 Task: Create a due date automation trigger when advanced on, on the monday after a card is due add basic assigned only to member @aryan at 11:00 AM.
Action: Mouse moved to (1206, 94)
Screenshot: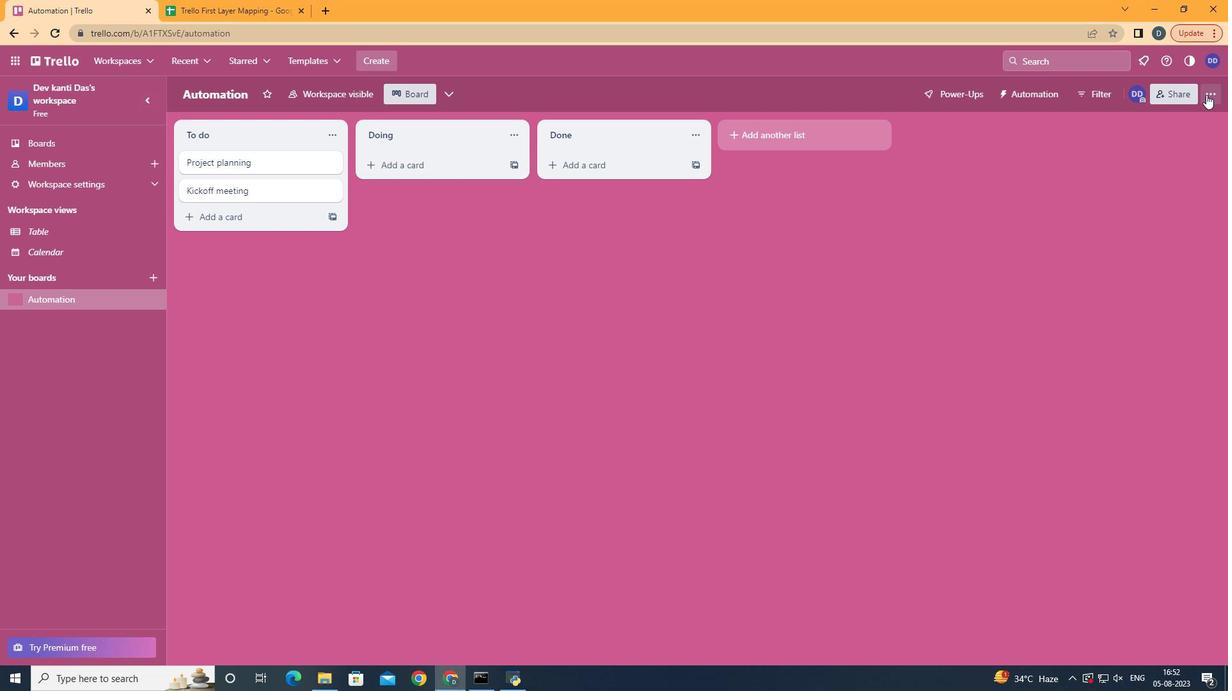 
Action: Mouse pressed left at (1206, 94)
Screenshot: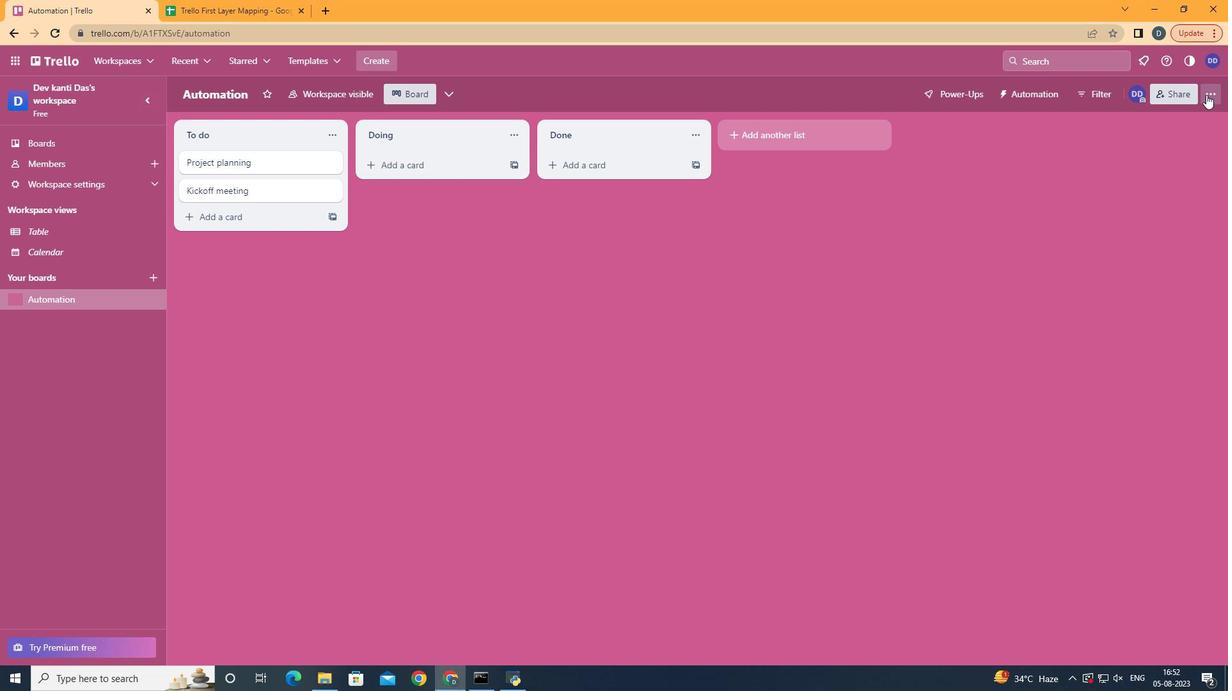
Action: Mouse moved to (1096, 278)
Screenshot: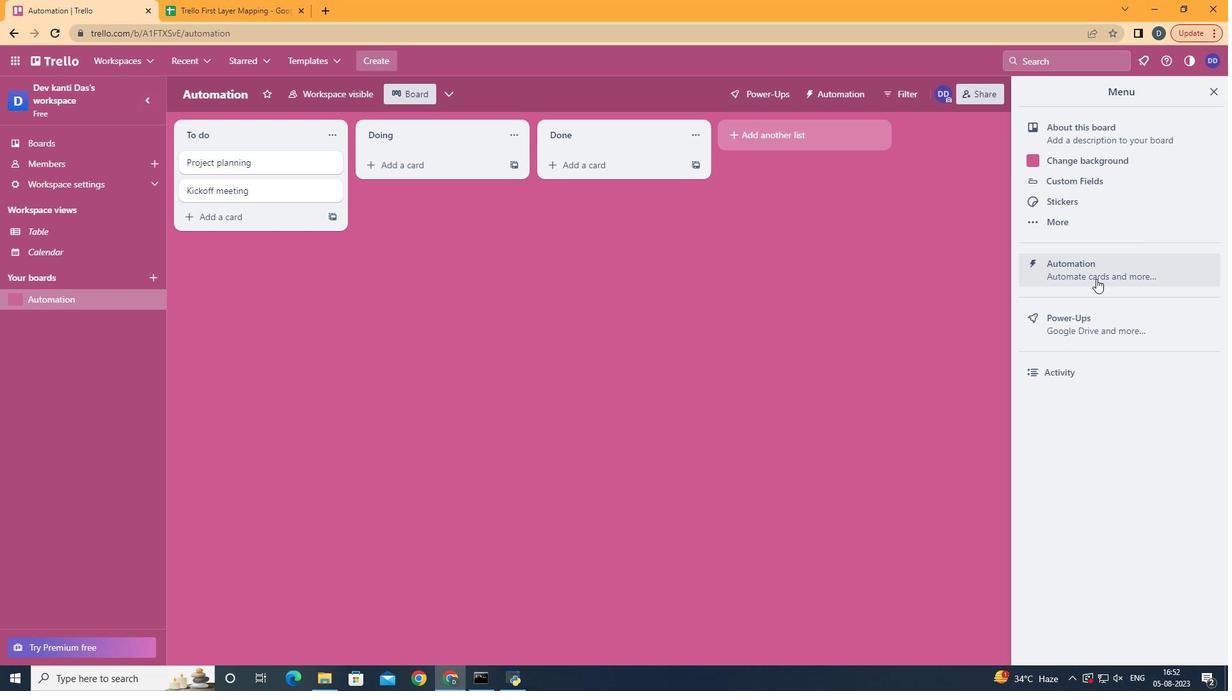 
Action: Mouse pressed left at (1096, 278)
Screenshot: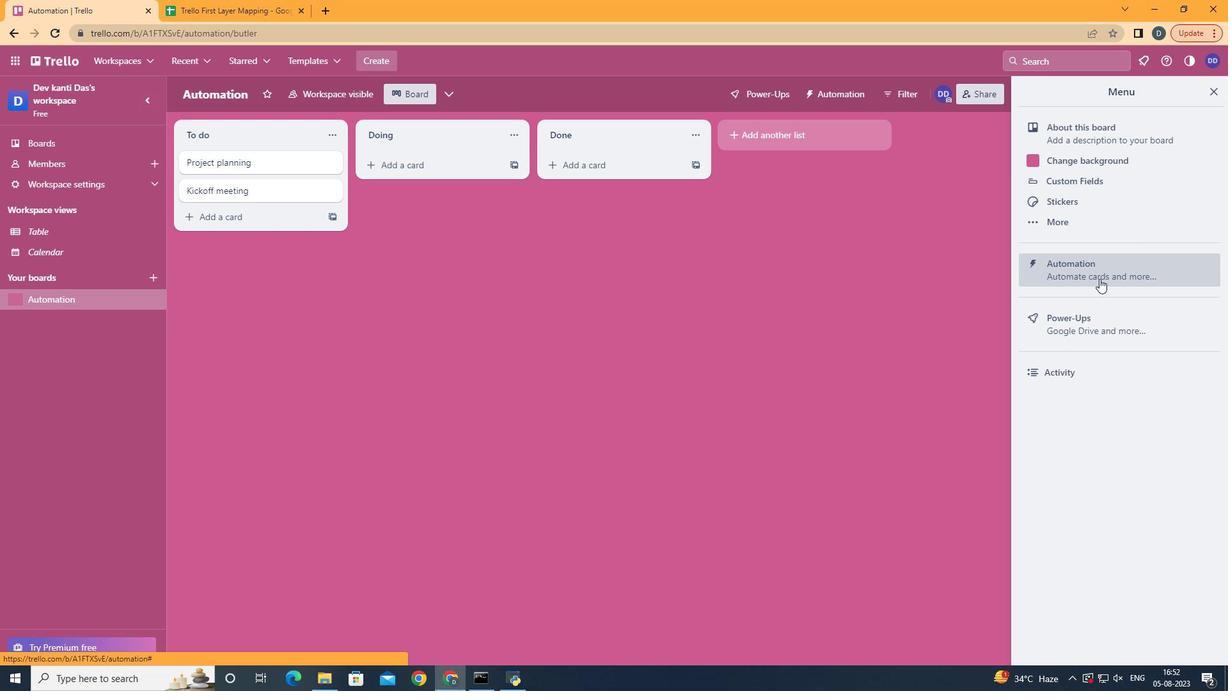 
Action: Mouse moved to (246, 248)
Screenshot: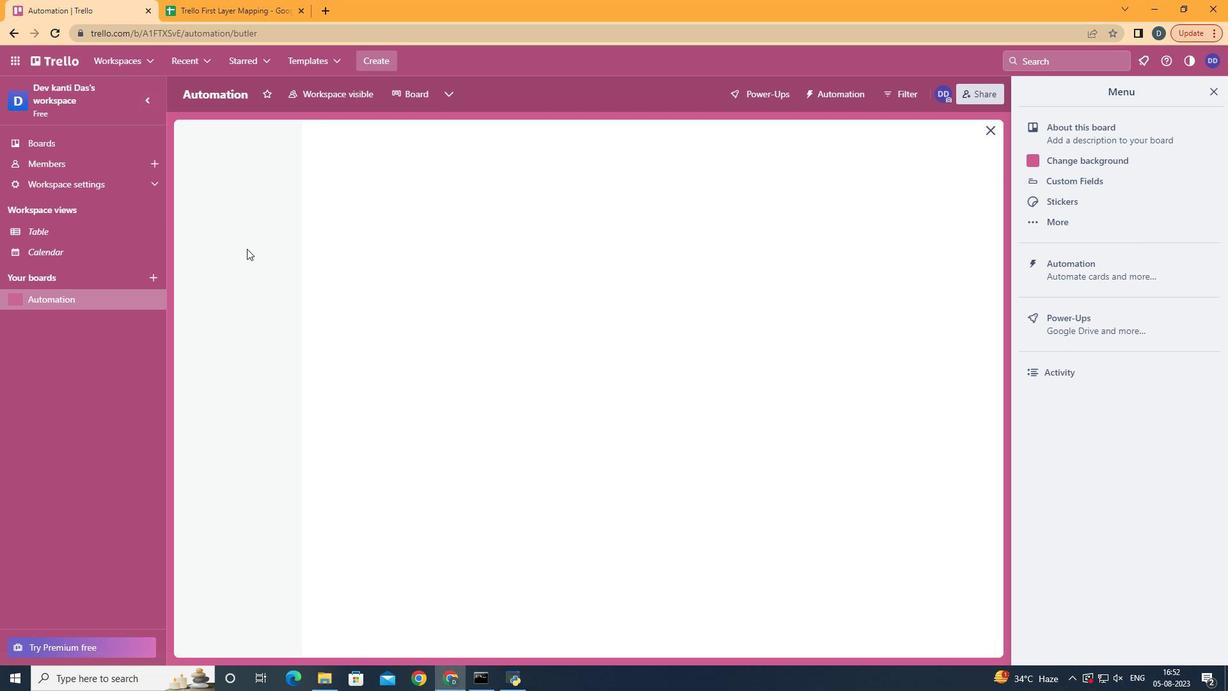 
Action: Mouse pressed left at (246, 248)
Screenshot: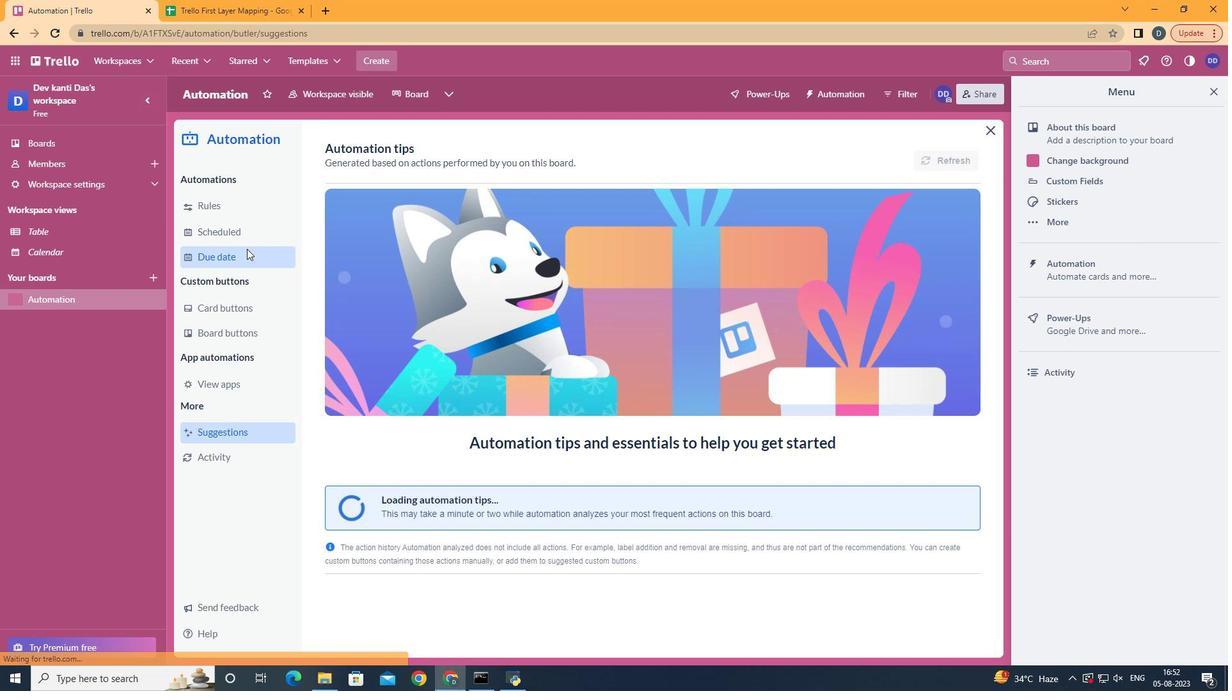 
Action: Mouse moved to (900, 154)
Screenshot: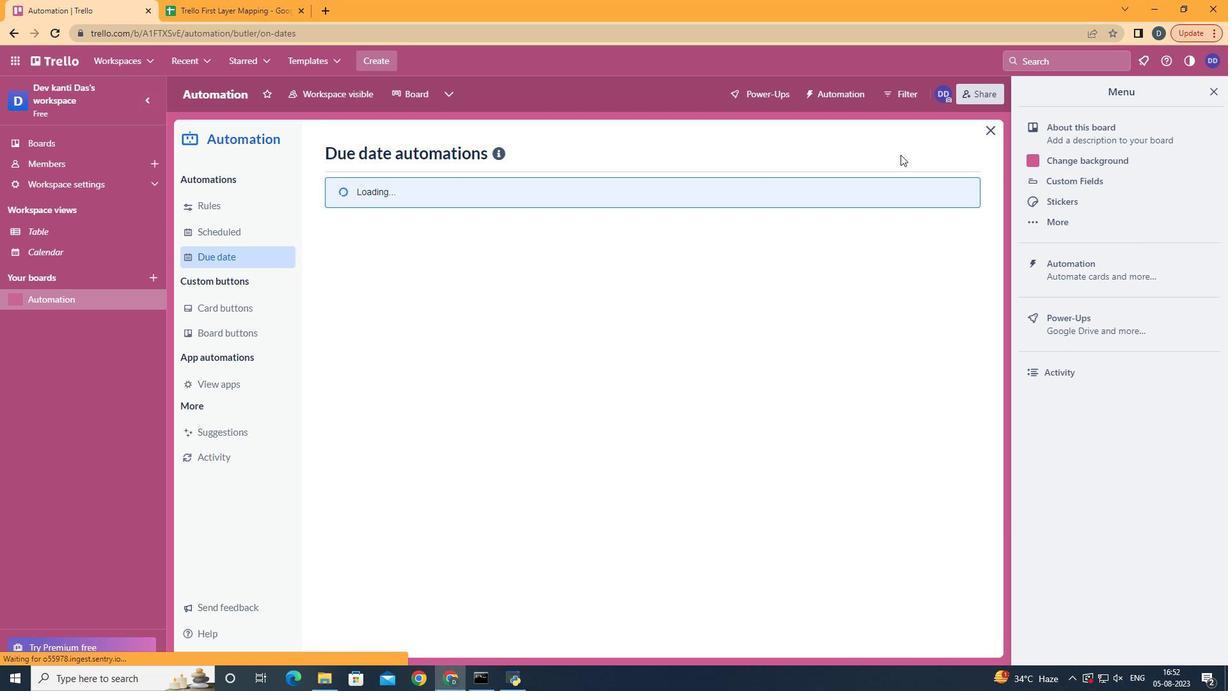 
Action: Mouse pressed left at (900, 154)
Screenshot: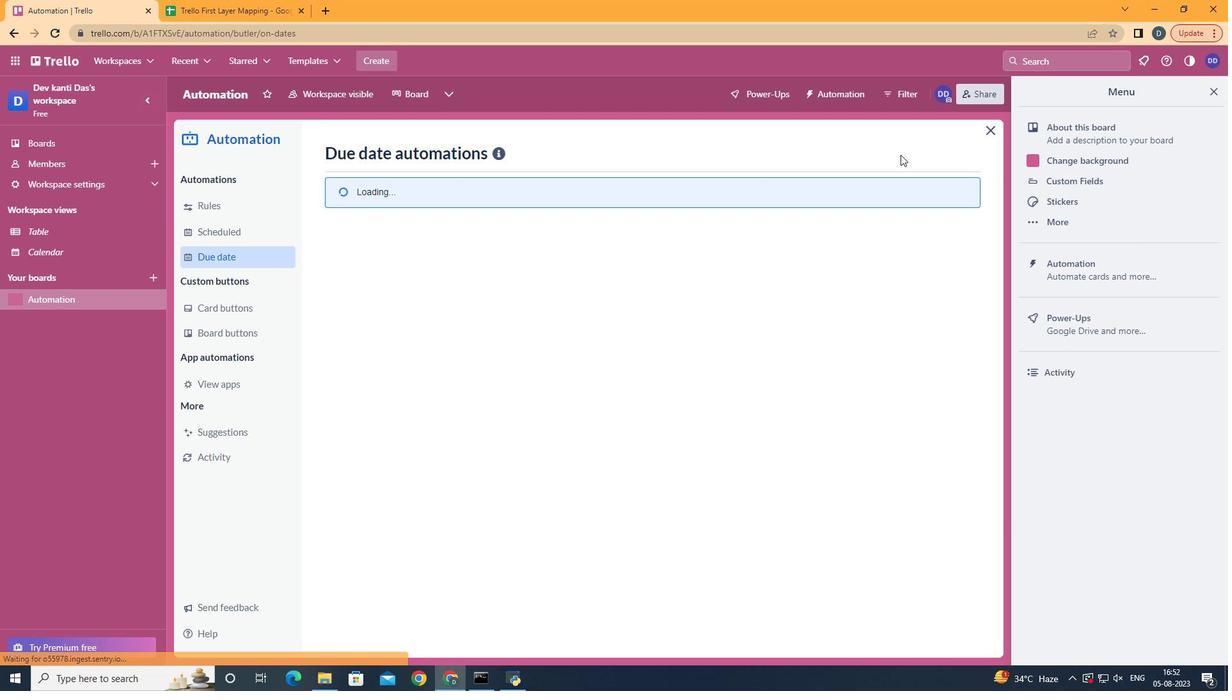 
Action: Mouse pressed left at (900, 154)
Screenshot: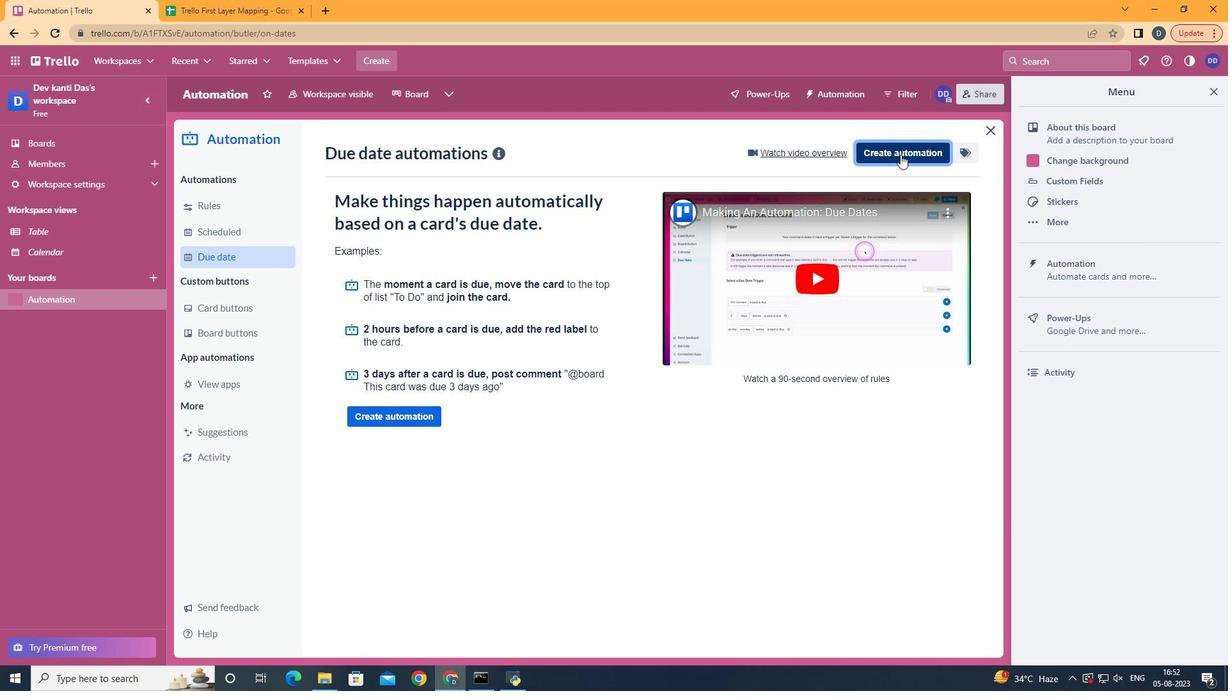 
Action: Mouse moved to (642, 275)
Screenshot: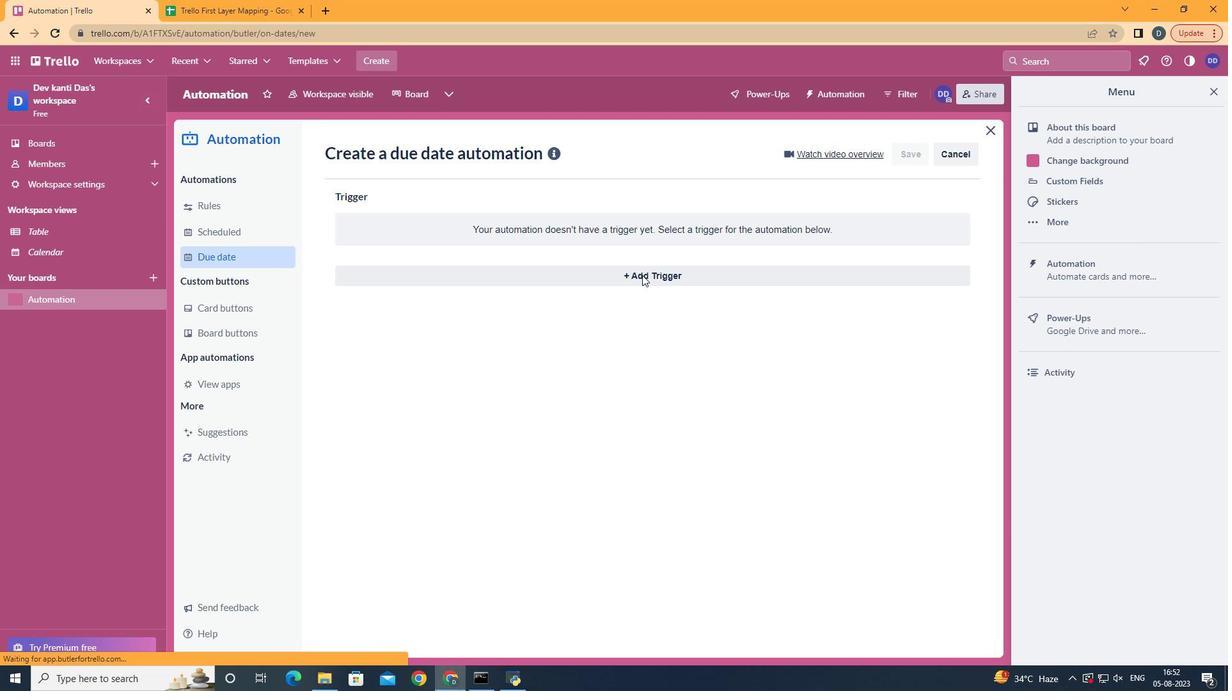 
Action: Mouse pressed left at (642, 275)
Screenshot: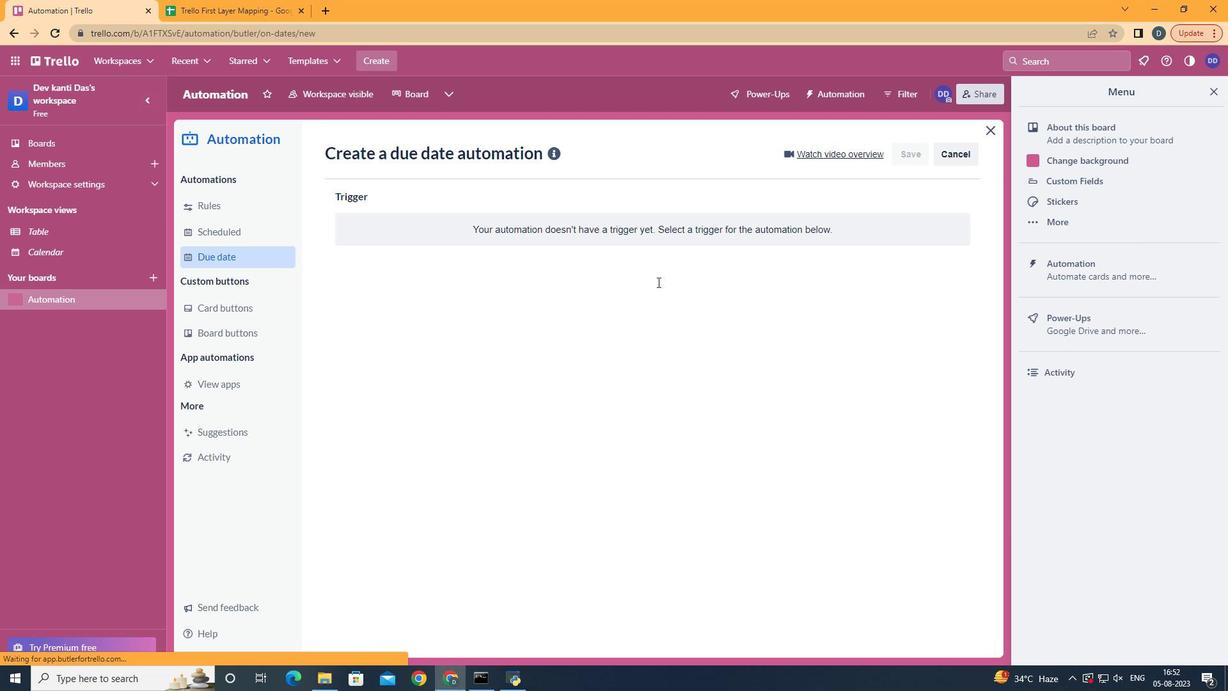
Action: Mouse moved to (460, 563)
Screenshot: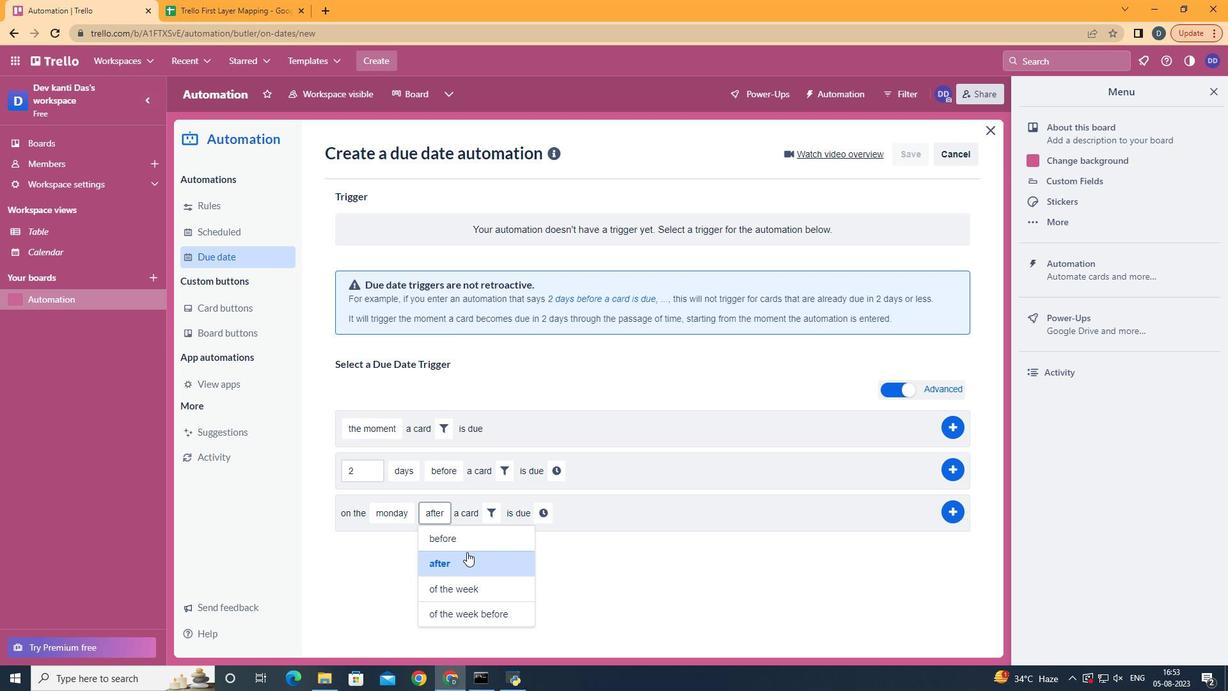 
Action: Mouse pressed left at (460, 563)
Screenshot: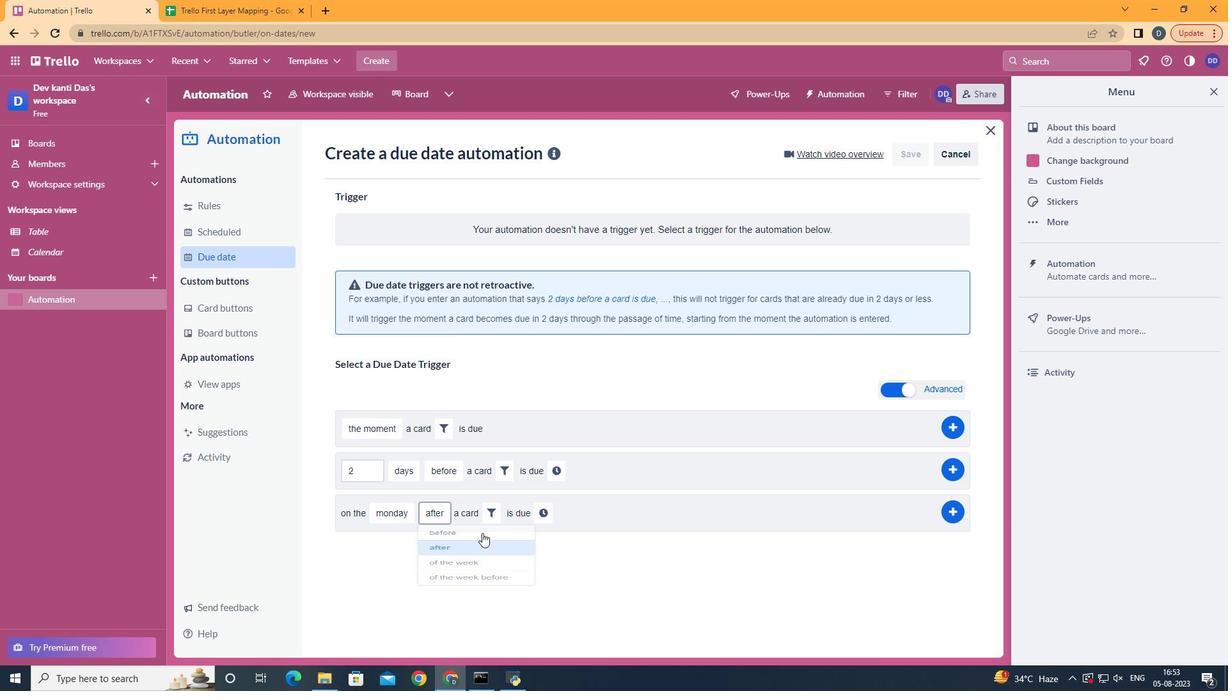 
Action: Mouse moved to (492, 512)
Screenshot: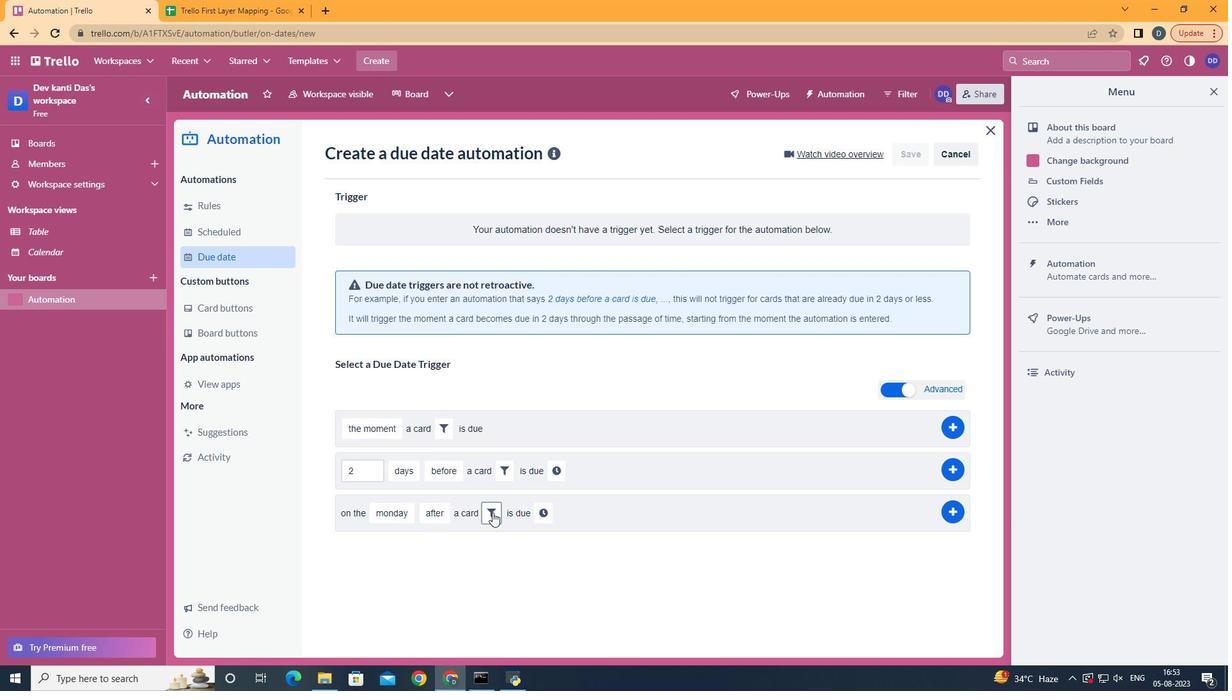 
Action: Mouse pressed left at (492, 512)
Screenshot: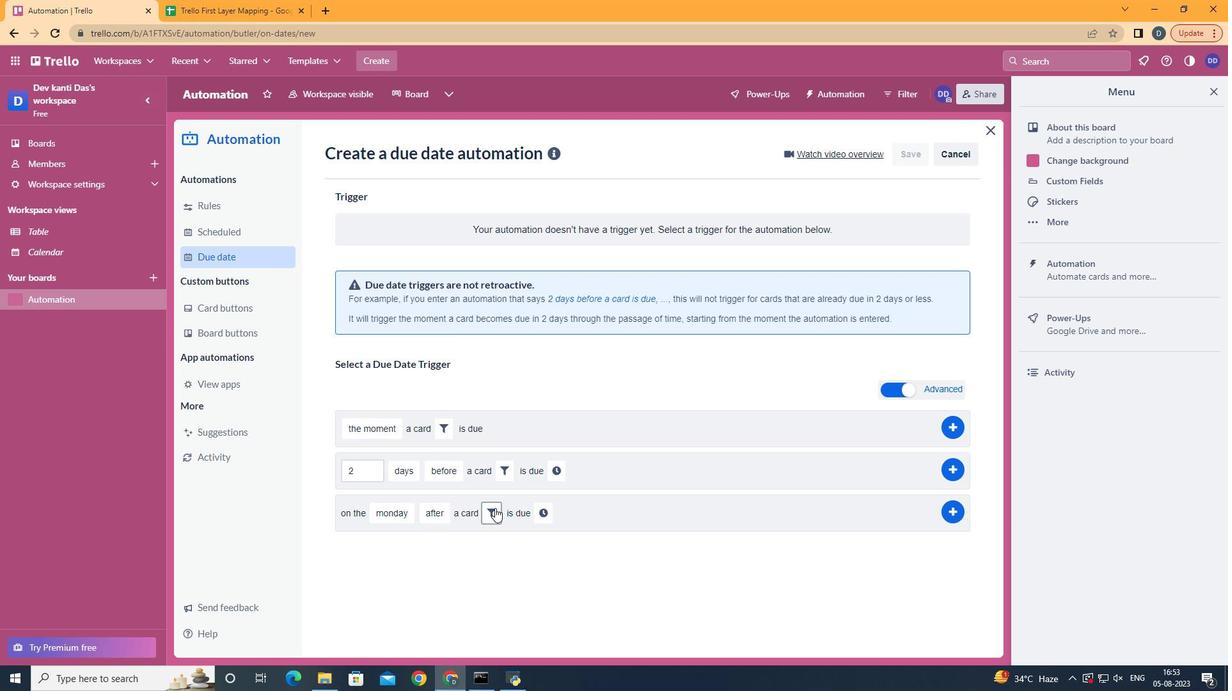 
Action: Mouse moved to (556, 560)
Screenshot: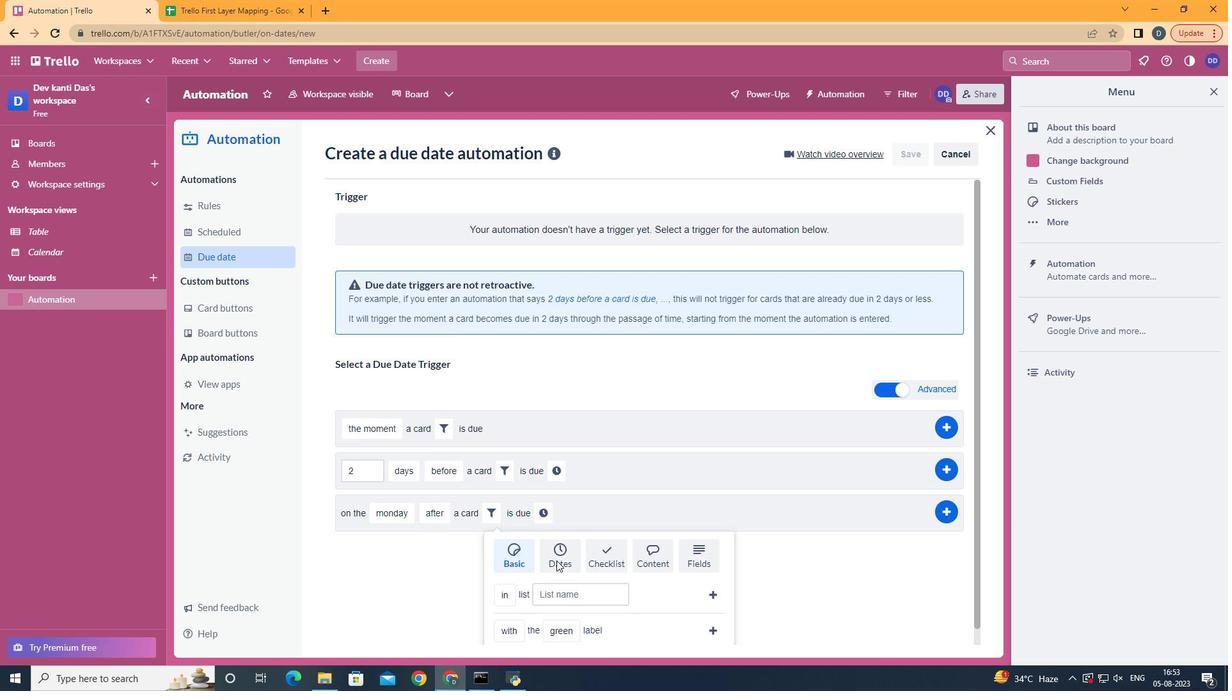 
Action: Mouse scrolled (556, 559) with delta (0, 0)
Screenshot: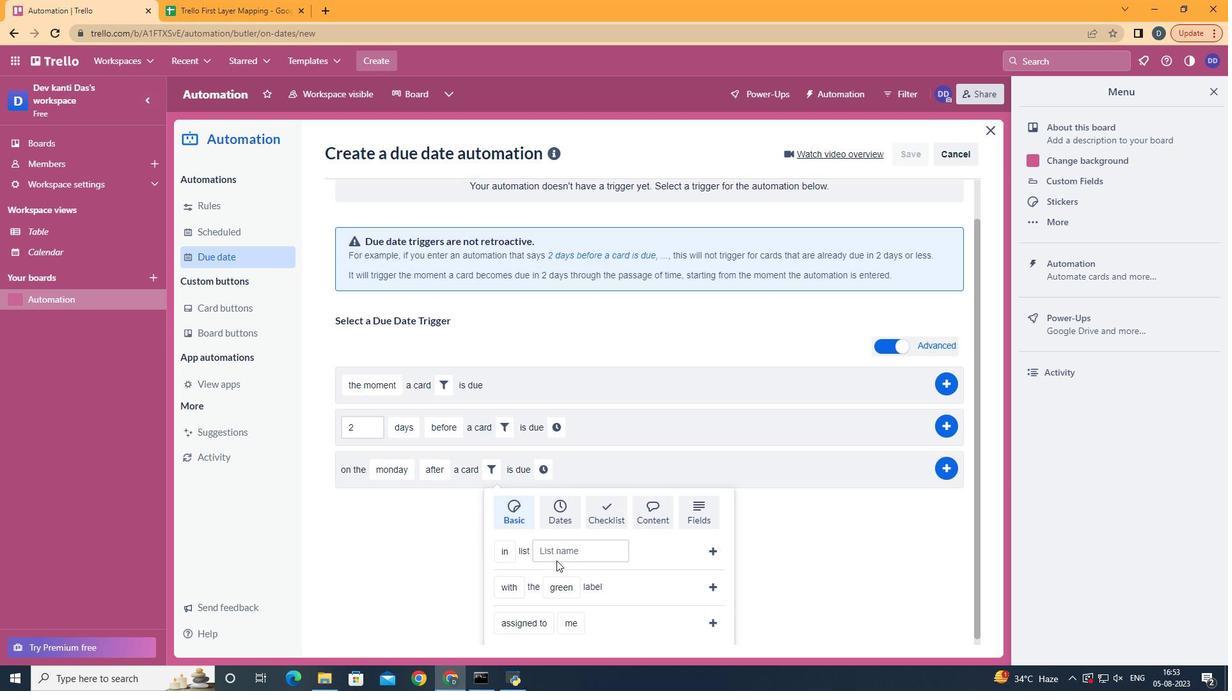 
Action: Mouse scrolled (556, 559) with delta (0, 0)
Screenshot: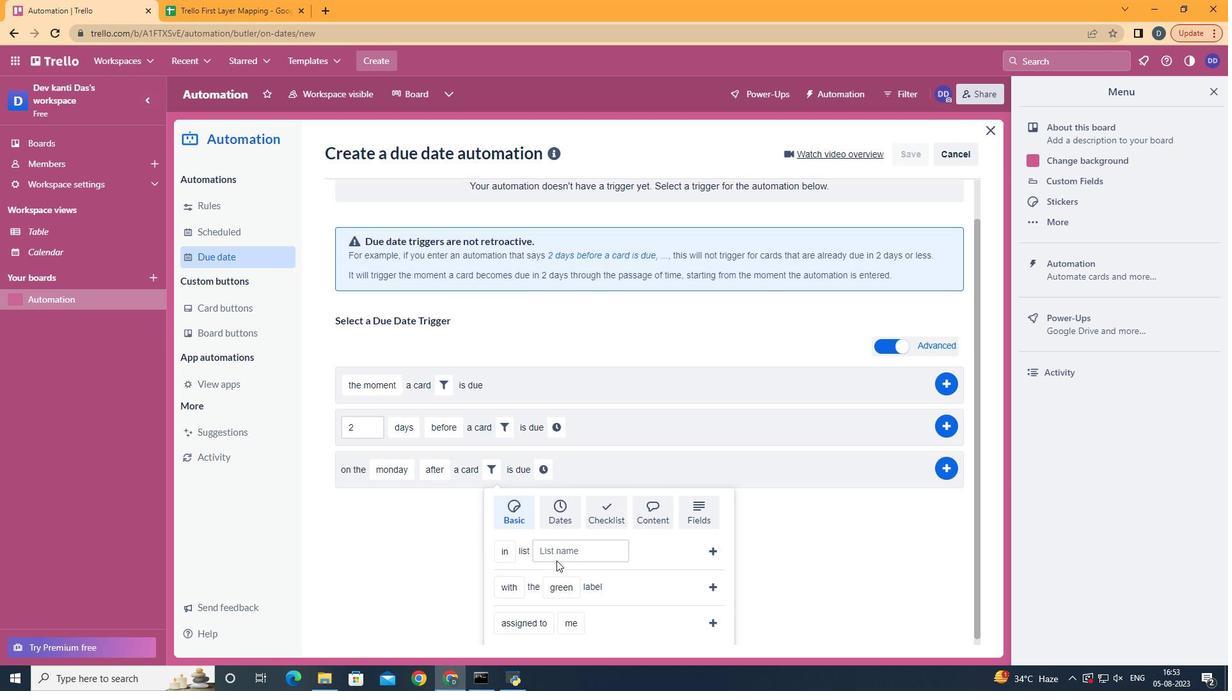 
Action: Mouse scrolled (556, 559) with delta (0, 0)
Screenshot: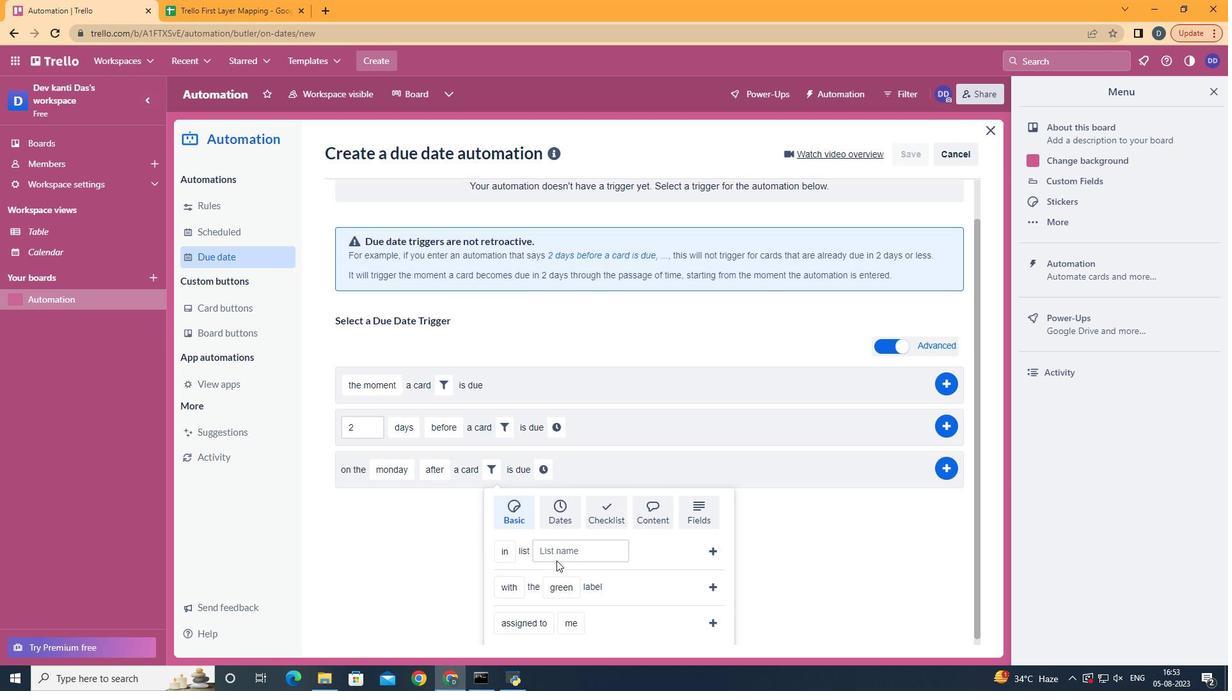 
Action: Mouse scrolled (556, 559) with delta (0, 0)
Screenshot: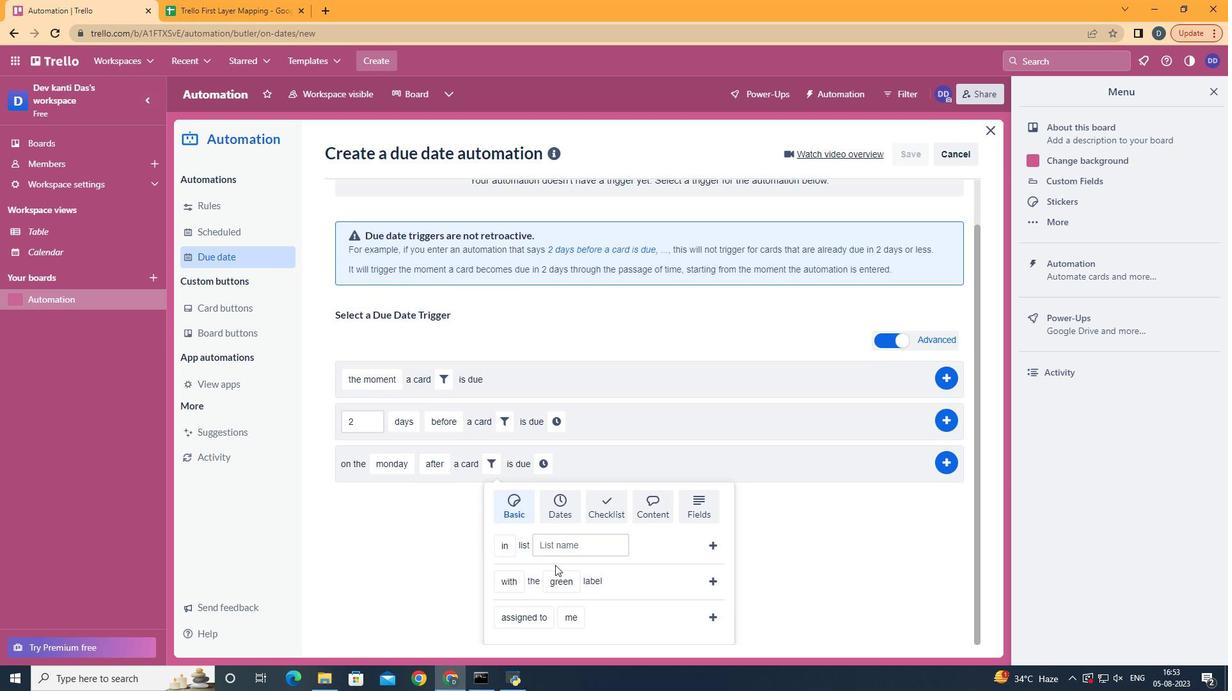 
Action: Mouse moved to (551, 568)
Screenshot: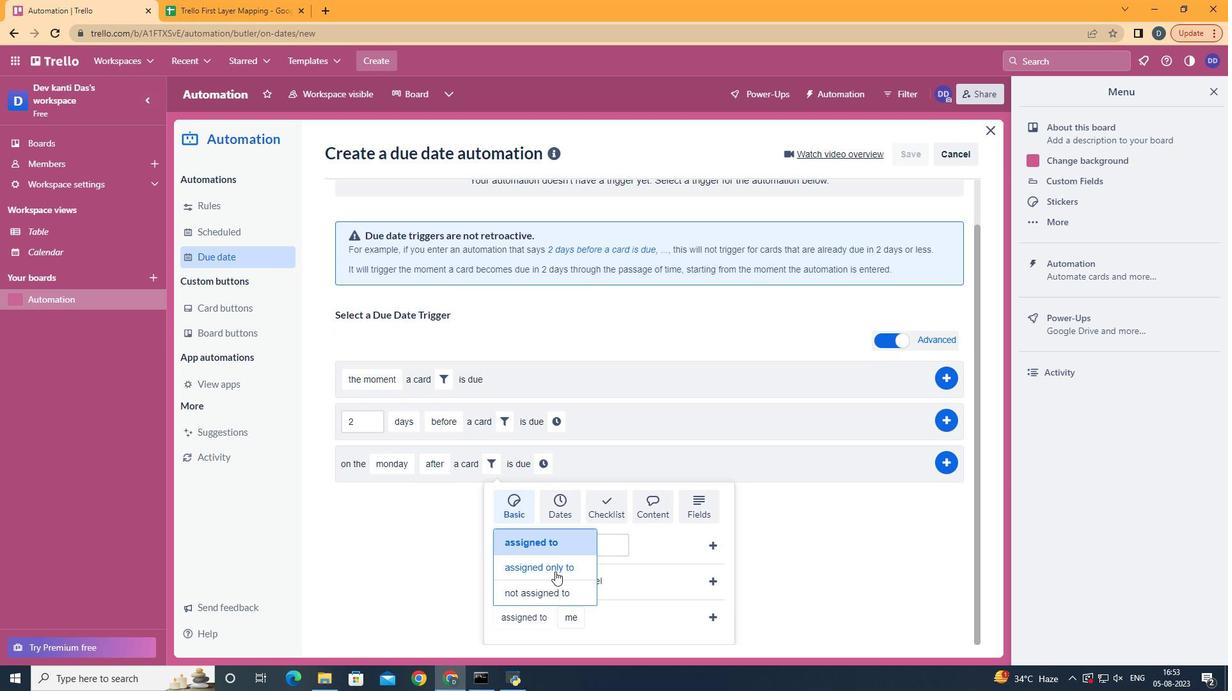 
Action: Mouse pressed left at (551, 568)
Screenshot: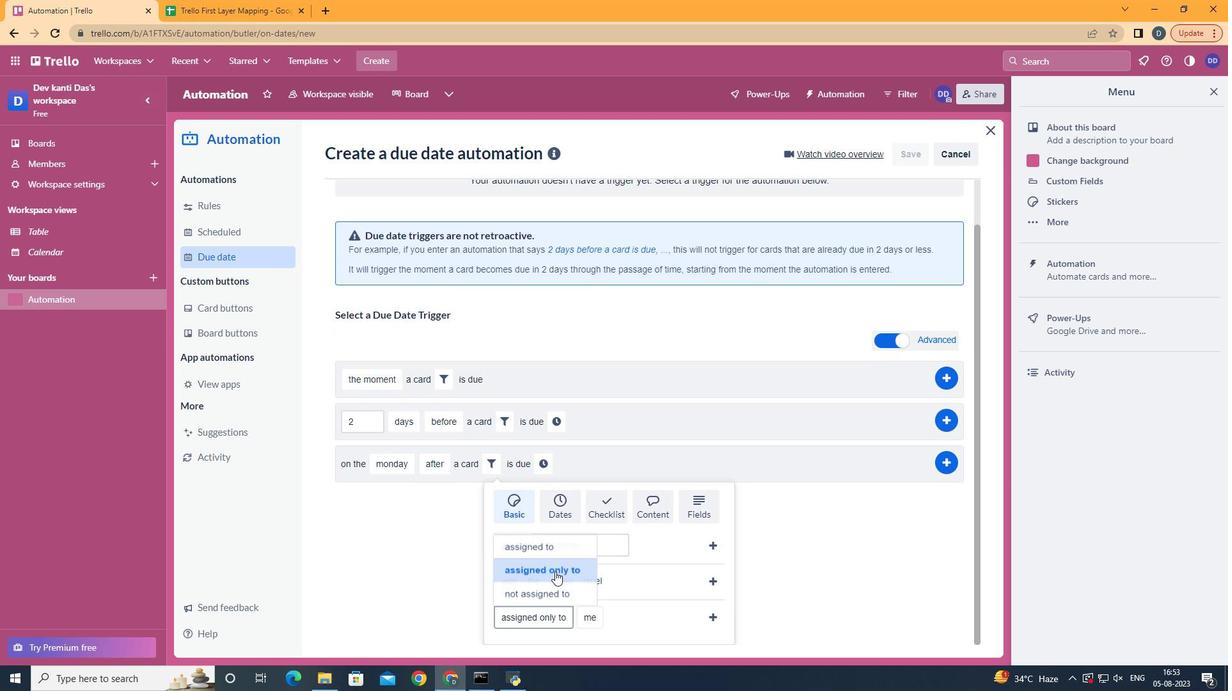 
Action: Mouse moved to (611, 591)
Screenshot: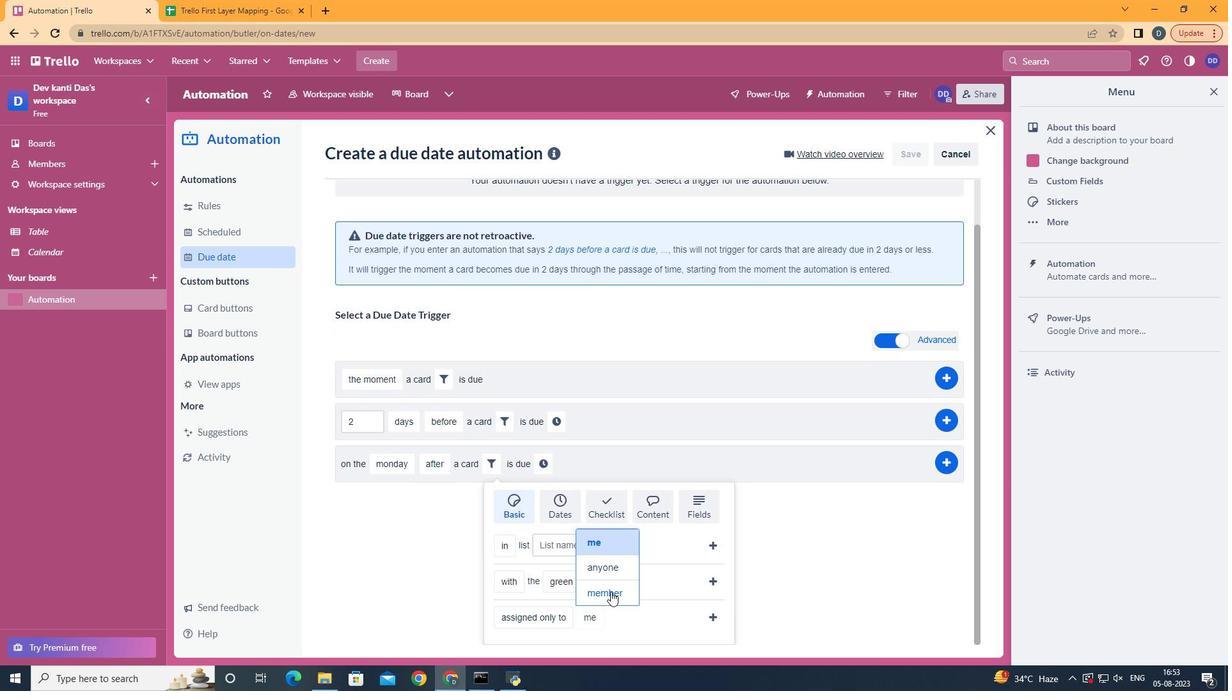 
Action: Mouse pressed left at (611, 591)
Screenshot: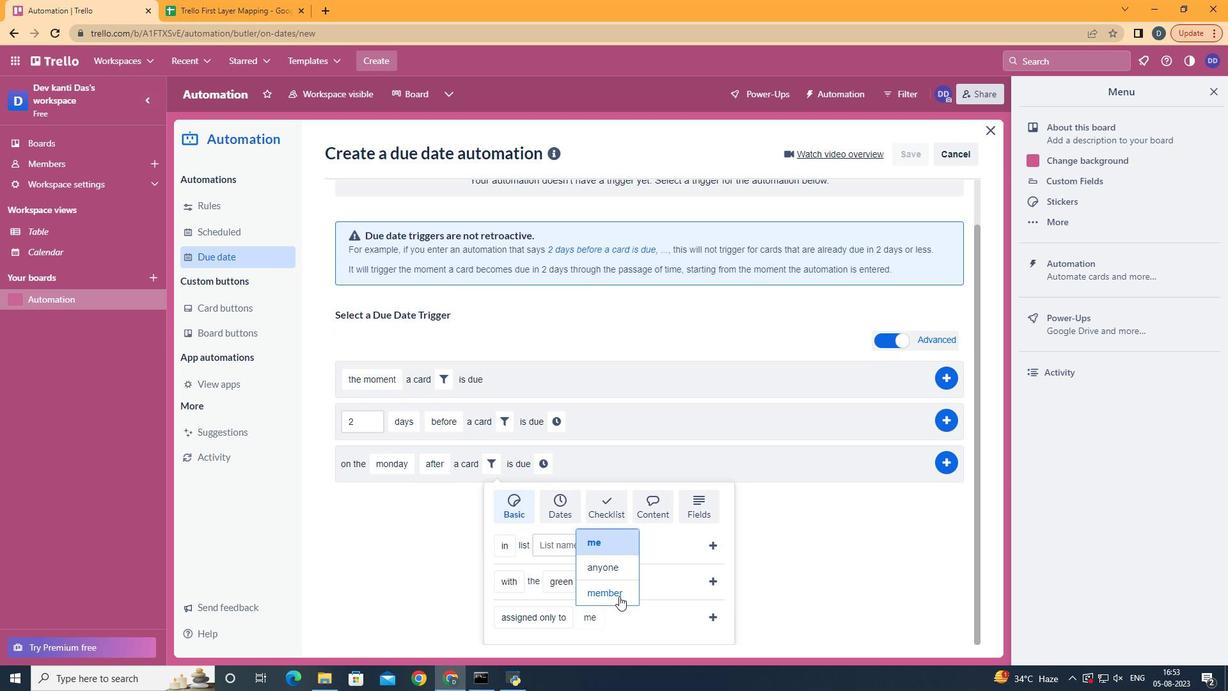 
Action: Mouse moved to (667, 620)
Screenshot: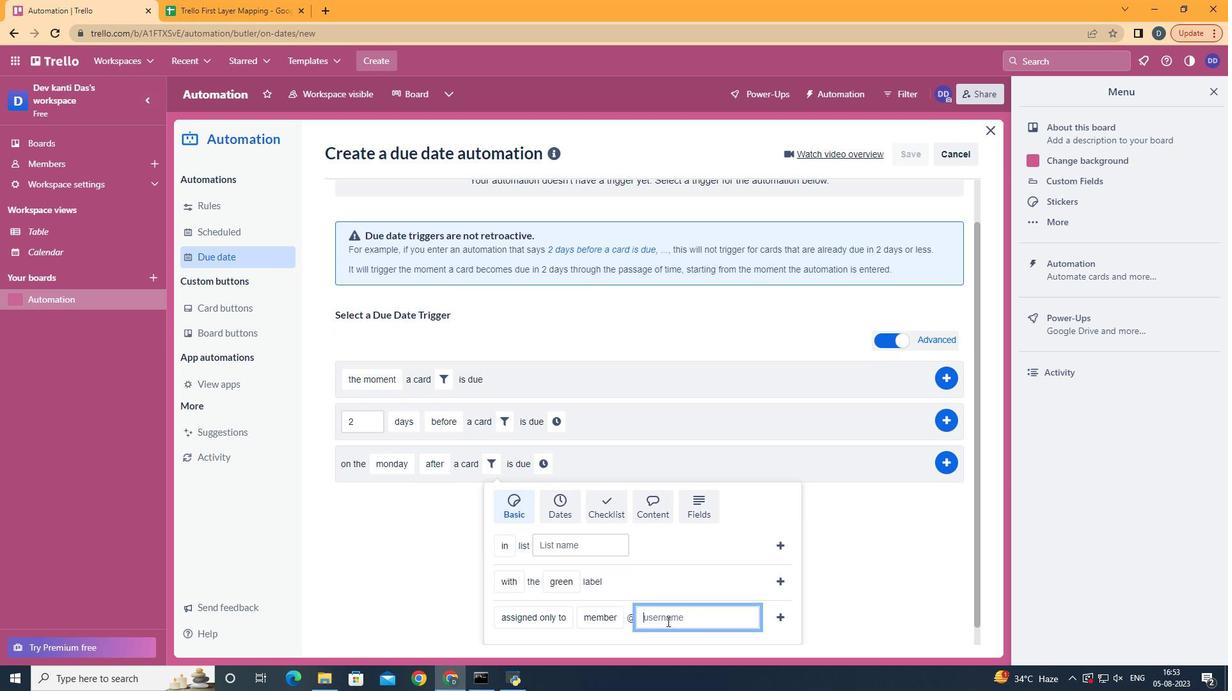
Action: Mouse pressed left at (667, 620)
Screenshot: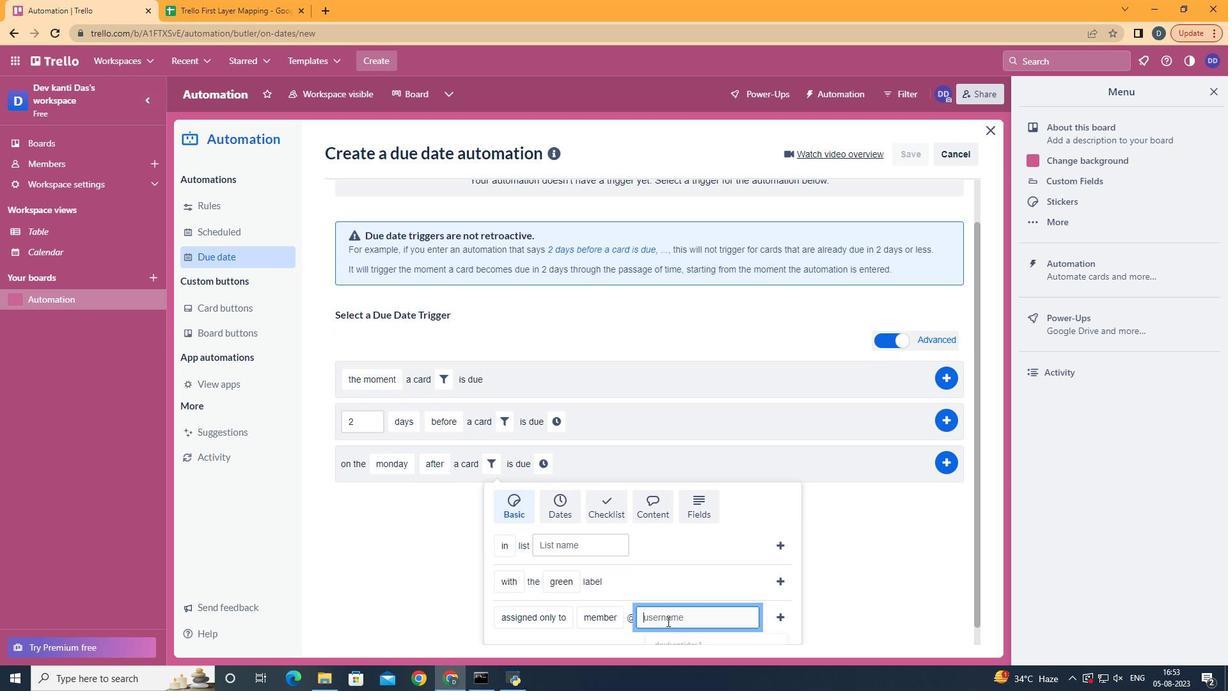 
Action: Mouse moved to (667, 621)
Screenshot: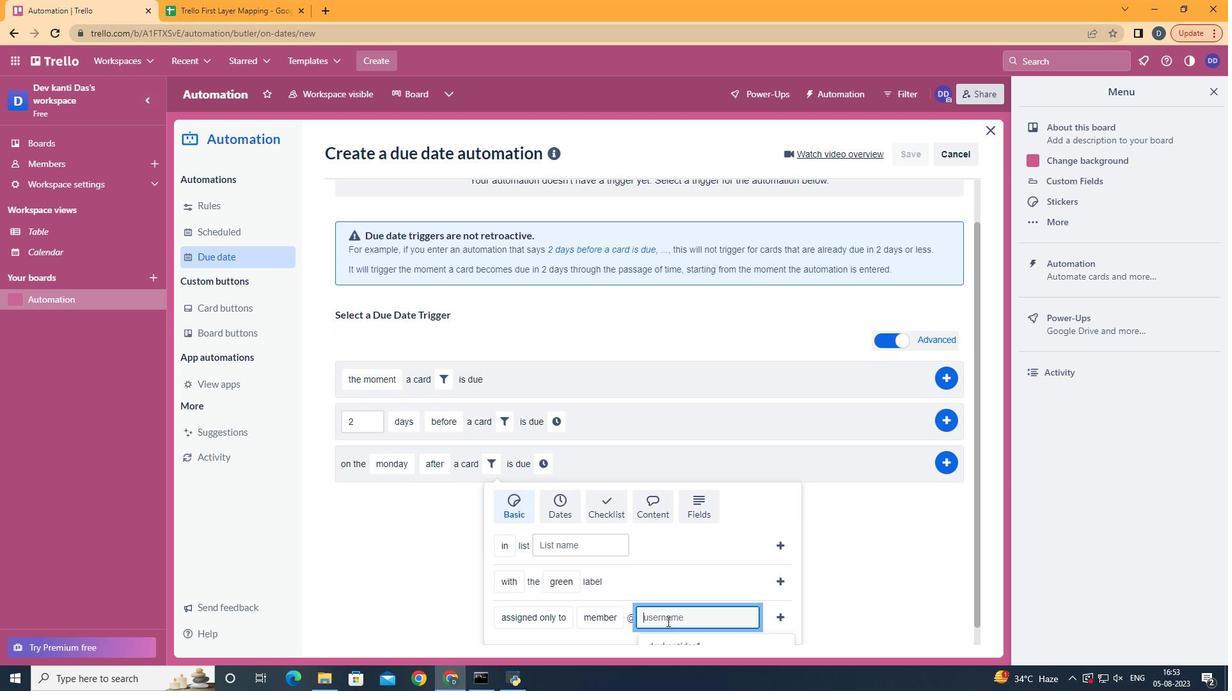 
Action: Key pressed aryan
Screenshot: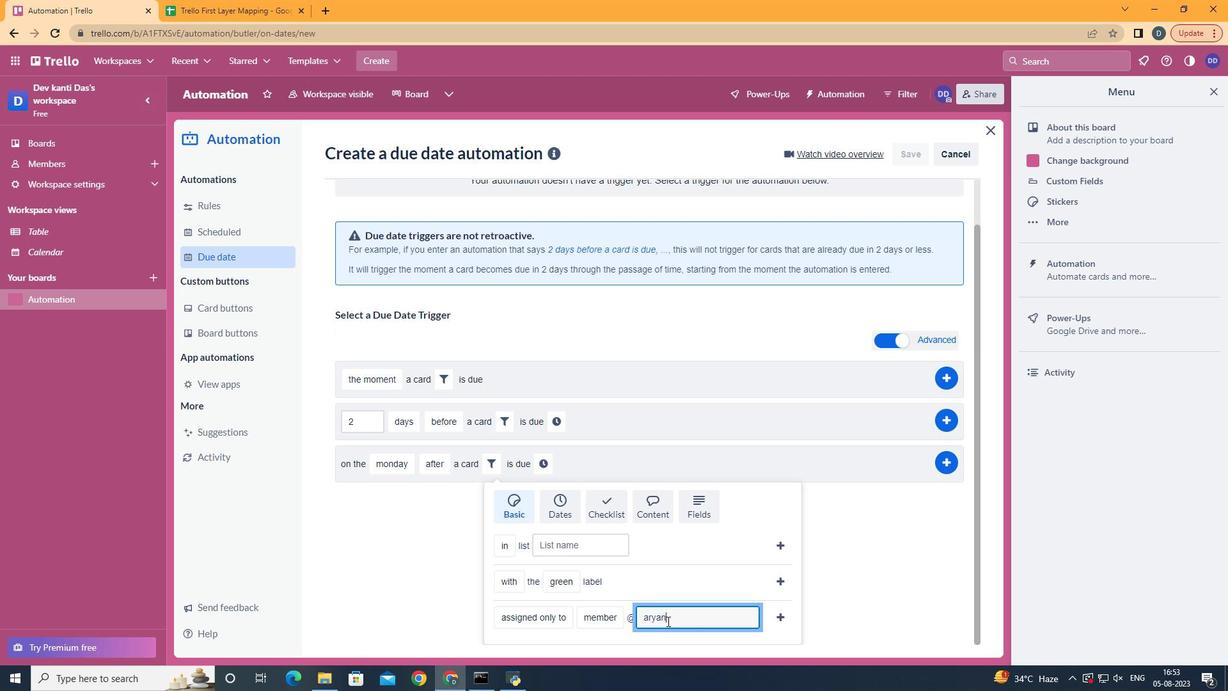 
Action: Mouse moved to (780, 620)
Screenshot: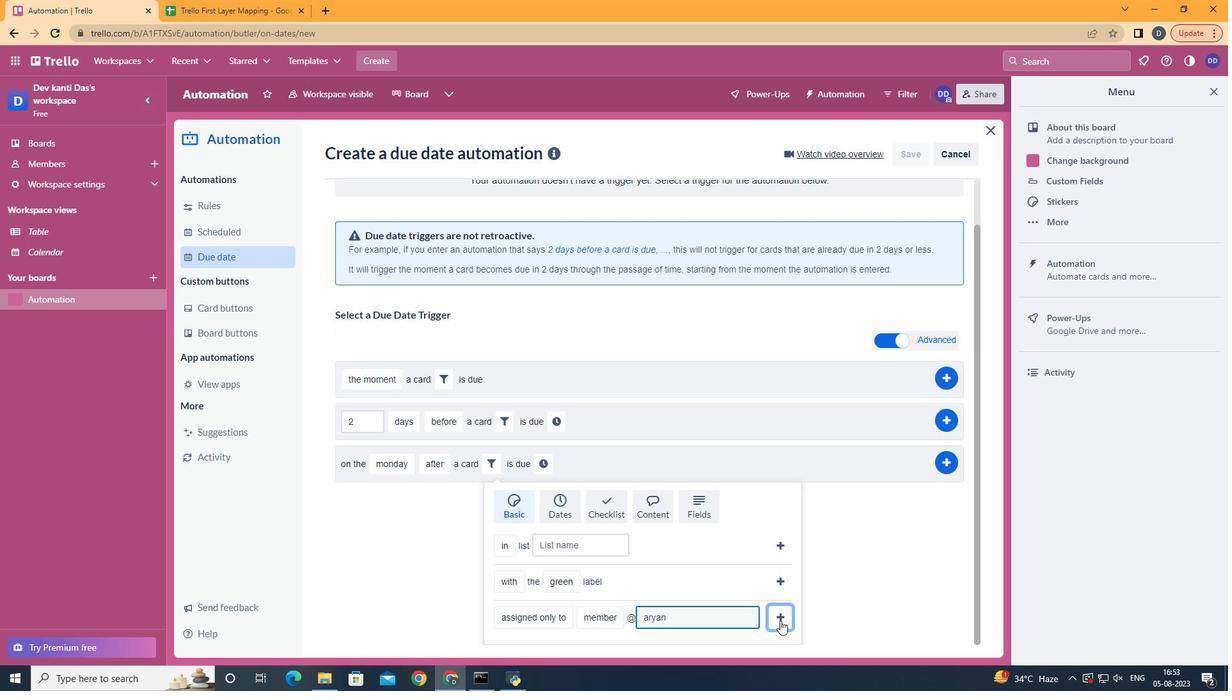 
Action: Mouse pressed left at (780, 620)
Screenshot: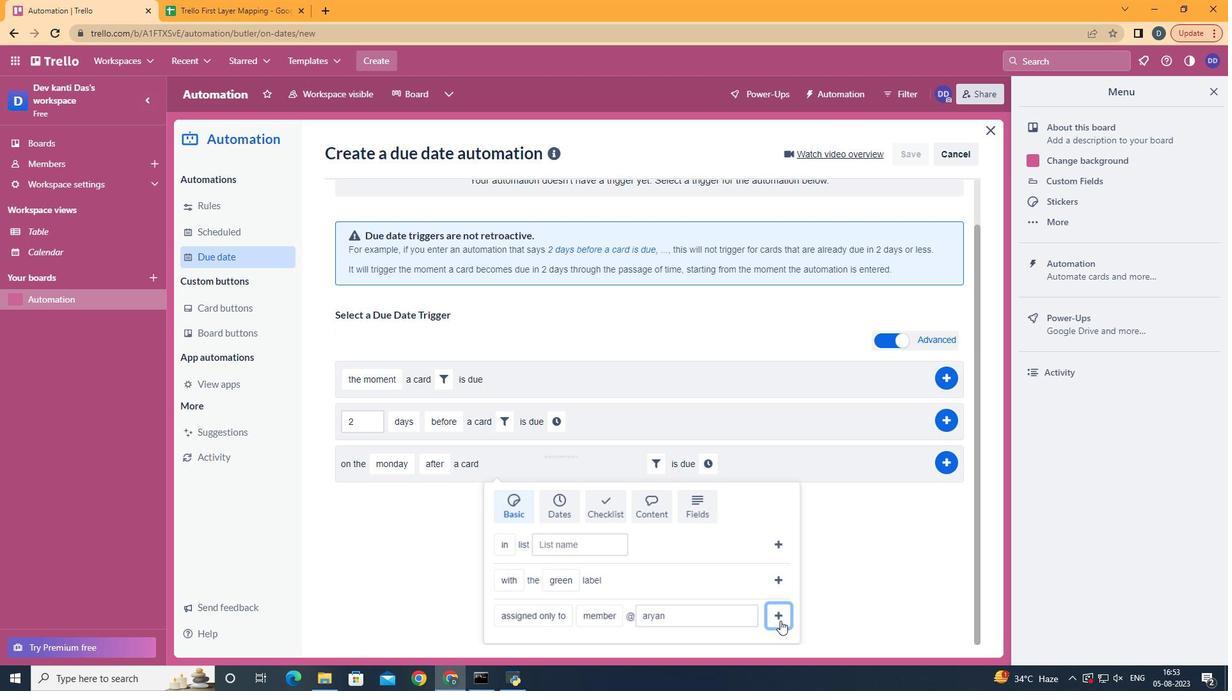 
Action: Mouse moved to (710, 516)
Screenshot: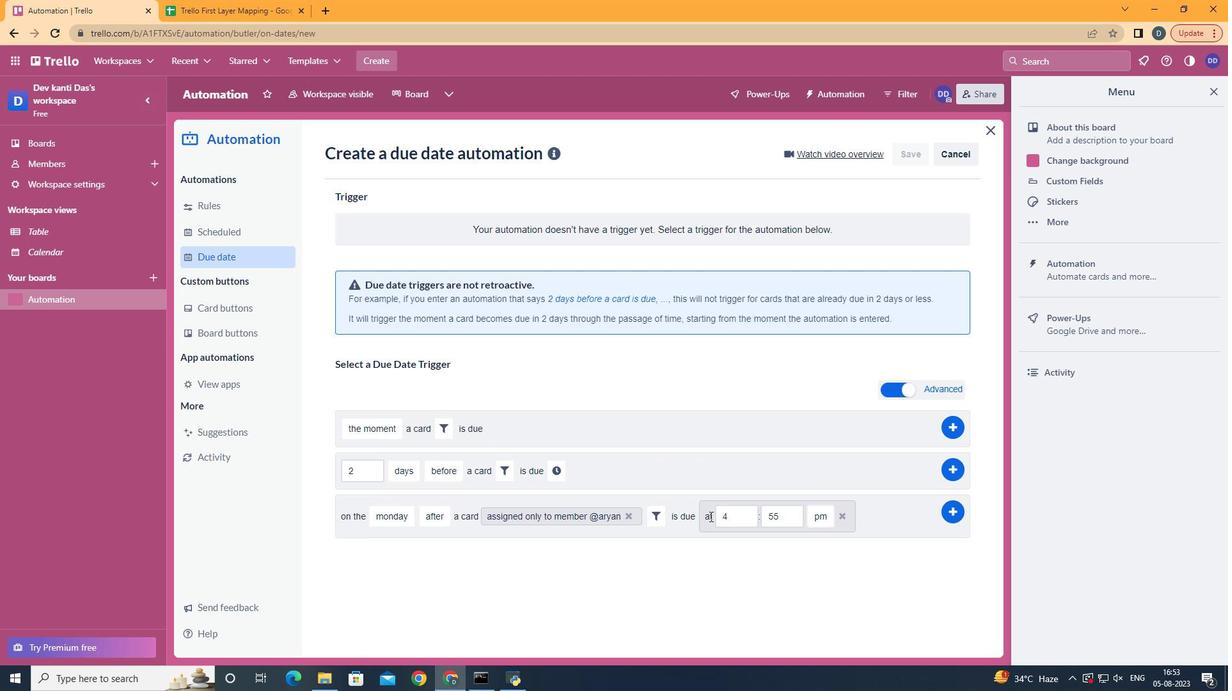 
Action: Mouse pressed left at (710, 516)
Screenshot: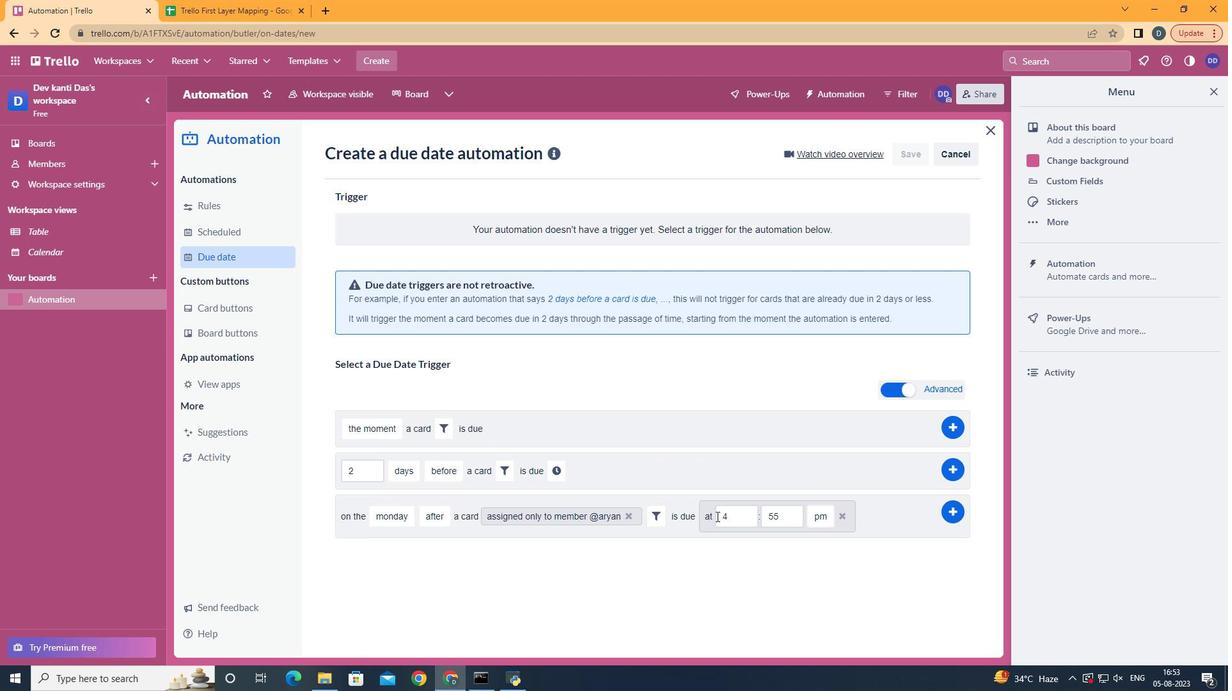 
Action: Mouse moved to (739, 516)
Screenshot: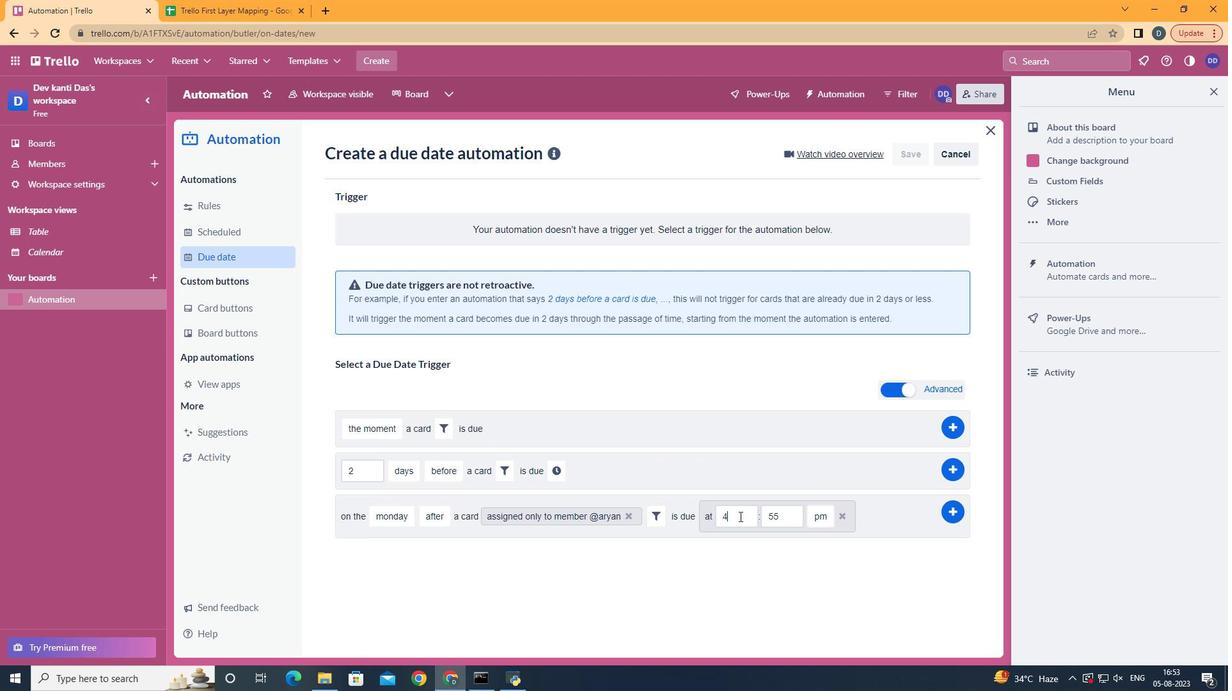 
Action: Mouse pressed left at (739, 516)
Screenshot: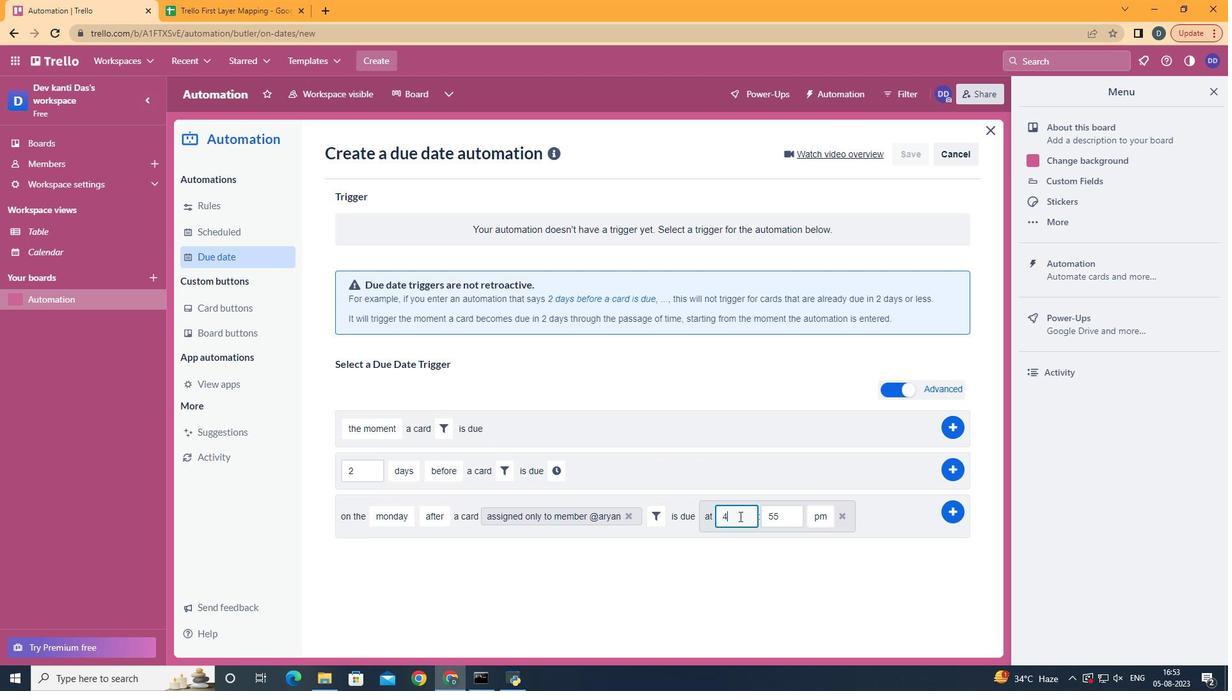 
Action: Key pressed <Key.backspace>11
Screenshot: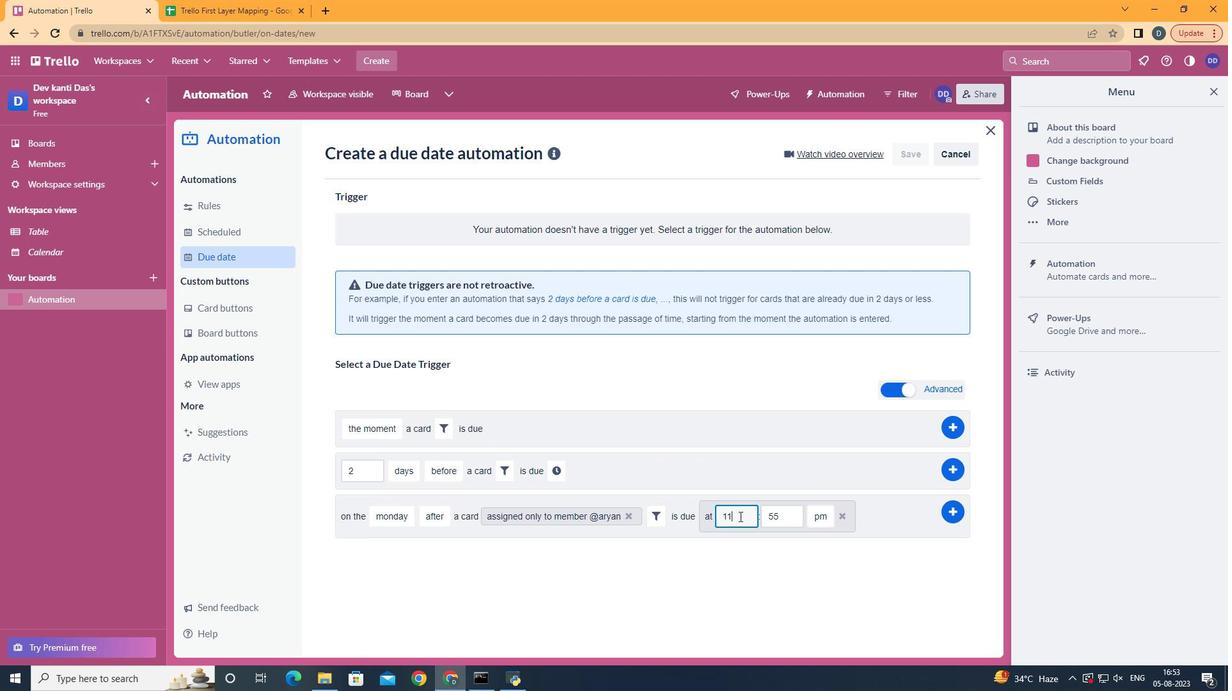
Action: Mouse moved to (781, 511)
Screenshot: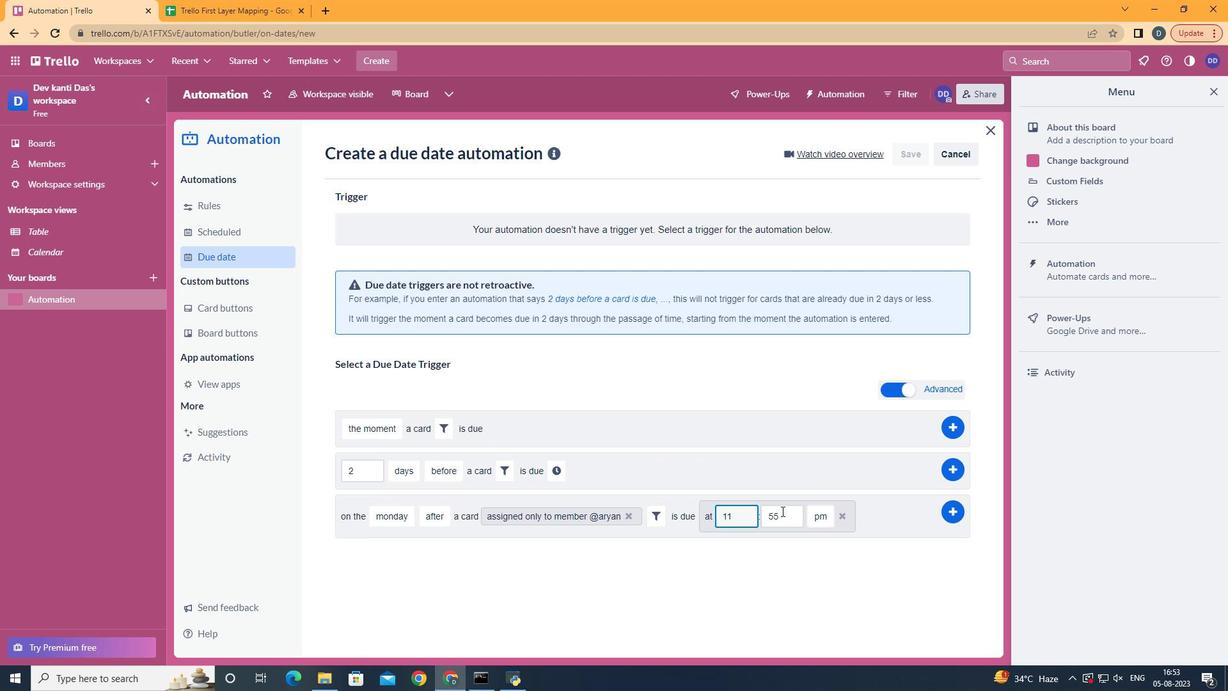 
Action: Mouse pressed left at (781, 511)
Screenshot: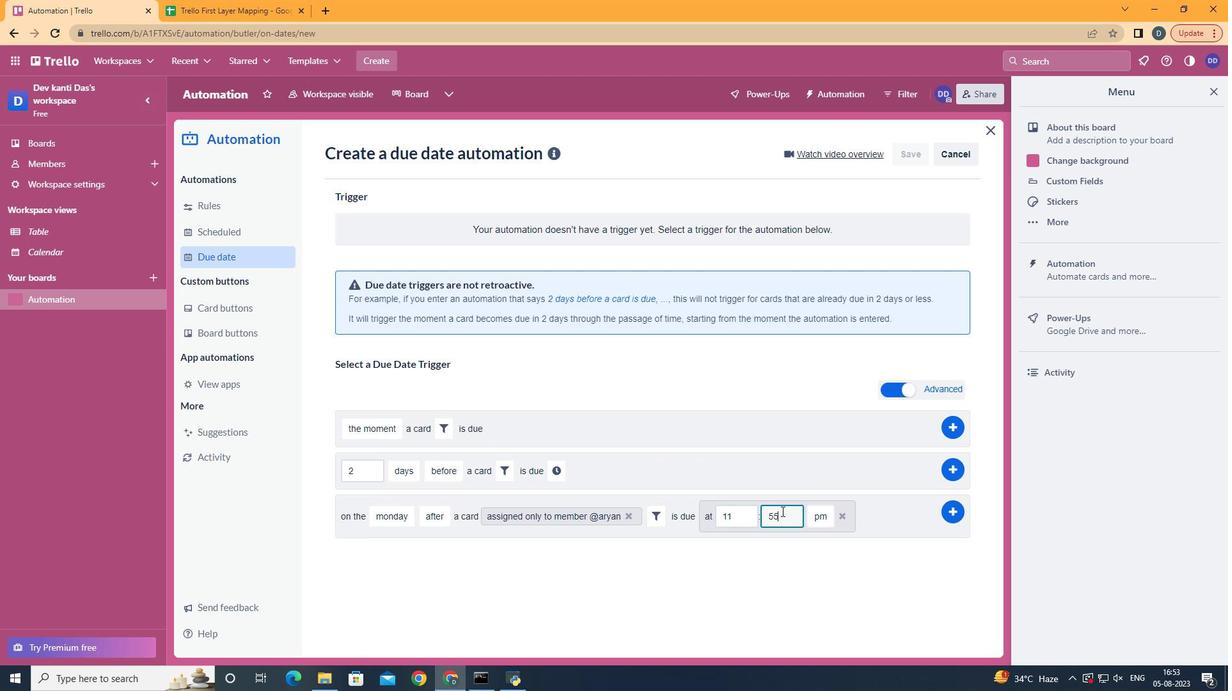 
Action: Key pressed <Key.backspace><Key.backspace>00
Screenshot: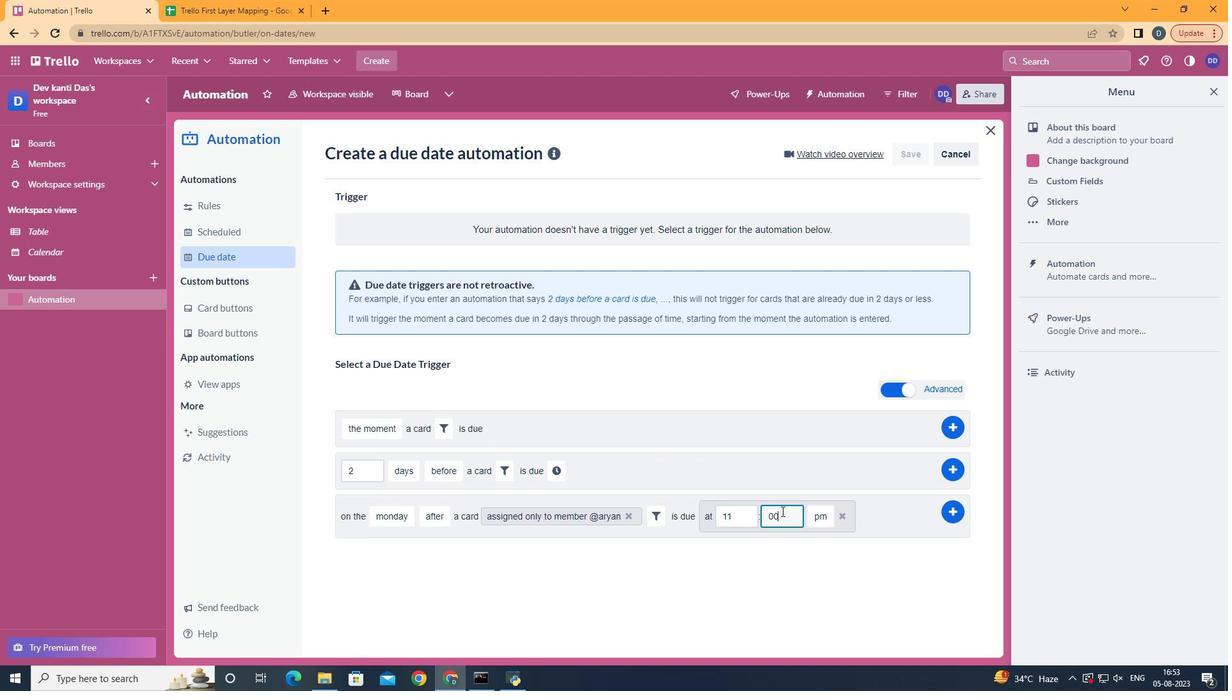 
Action: Mouse moved to (822, 534)
Screenshot: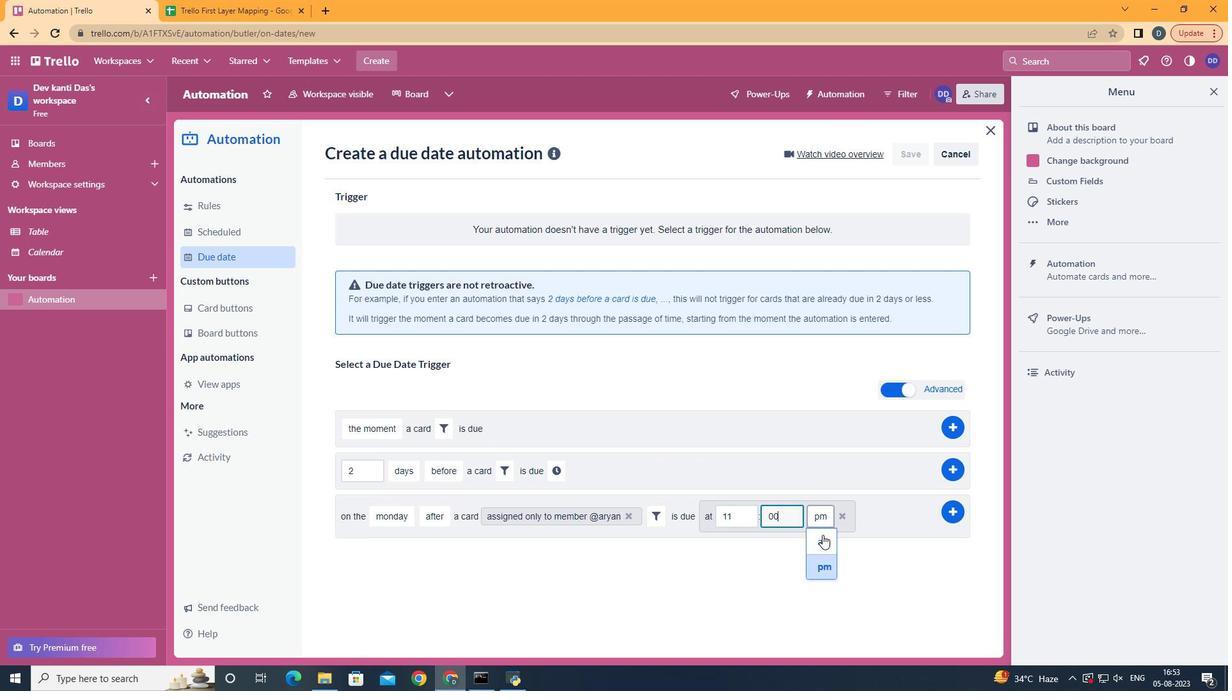 
Action: Mouse pressed left at (822, 534)
Screenshot: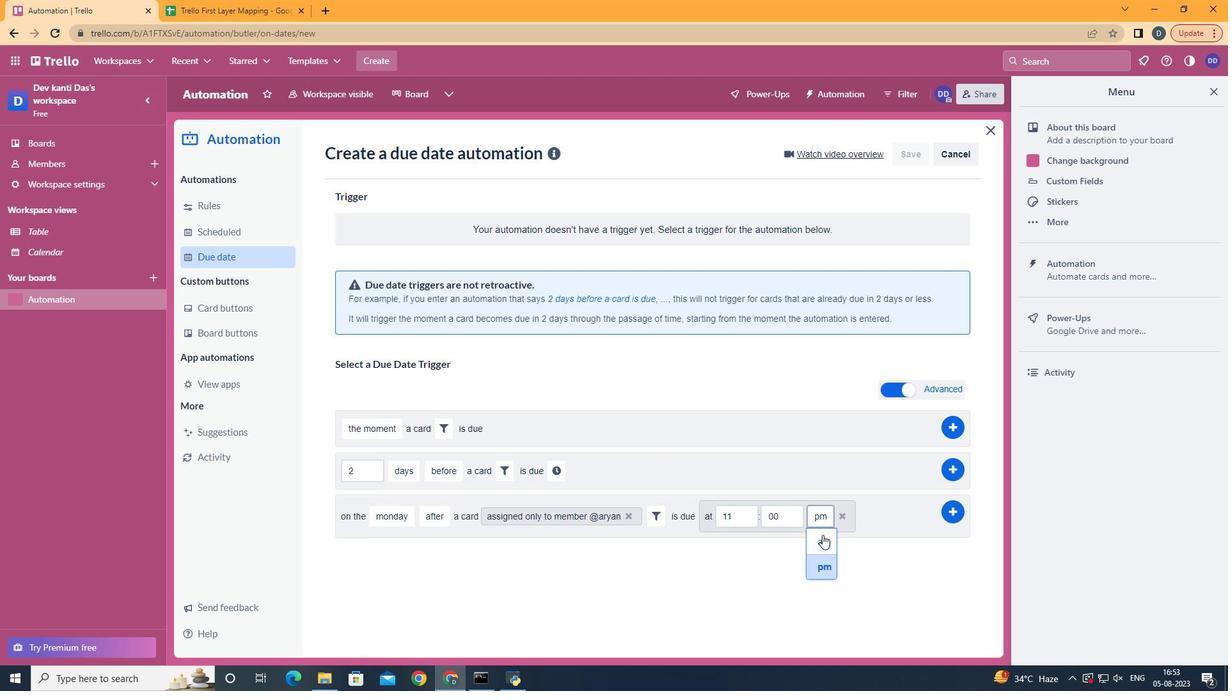 
Action: Mouse moved to (953, 511)
Screenshot: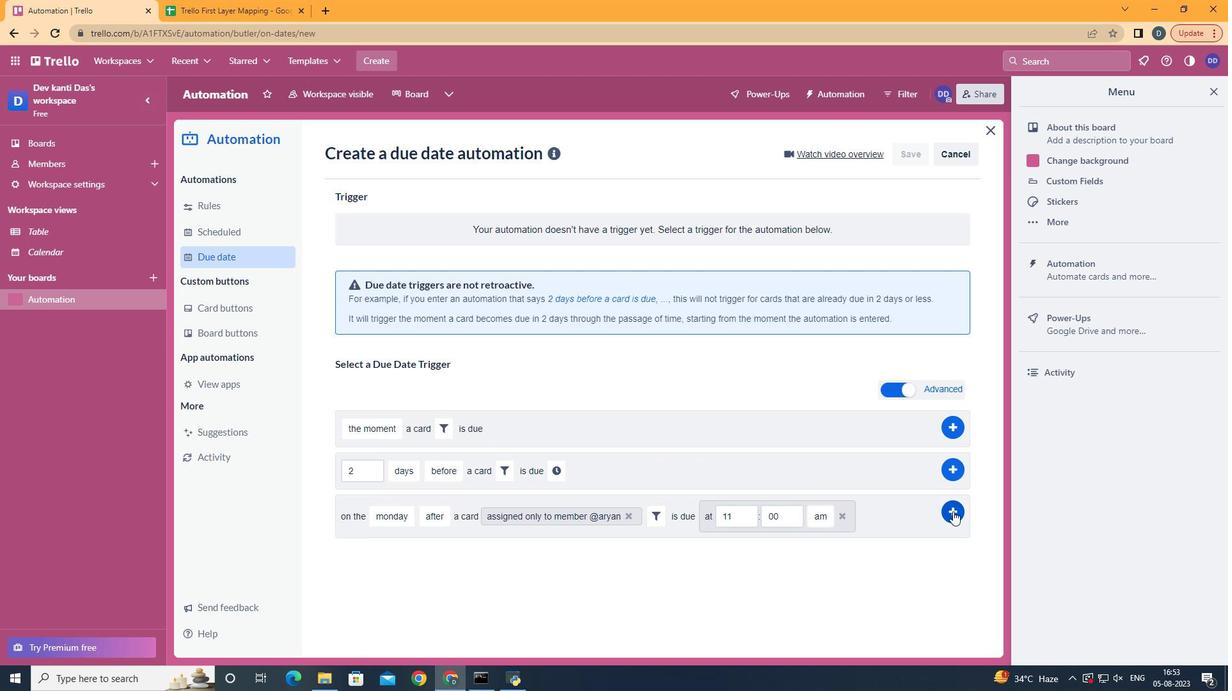 
Action: Mouse pressed left at (953, 511)
Screenshot: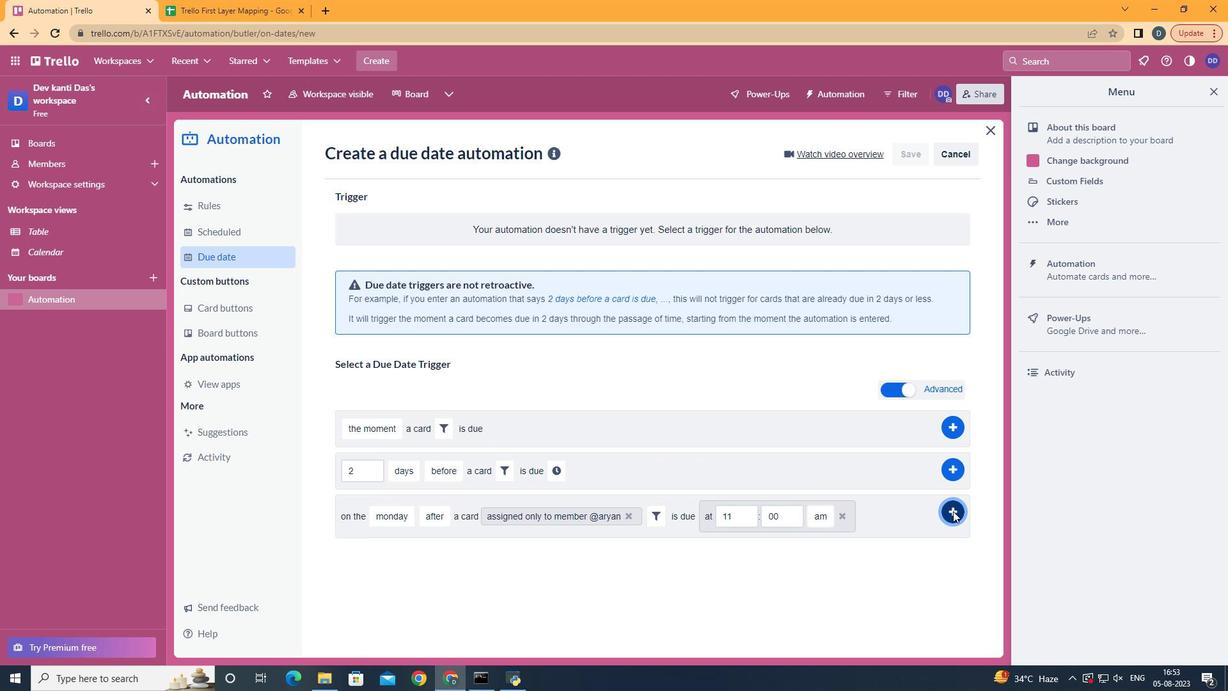 
Action: Mouse moved to (709, 249)
Screenshot: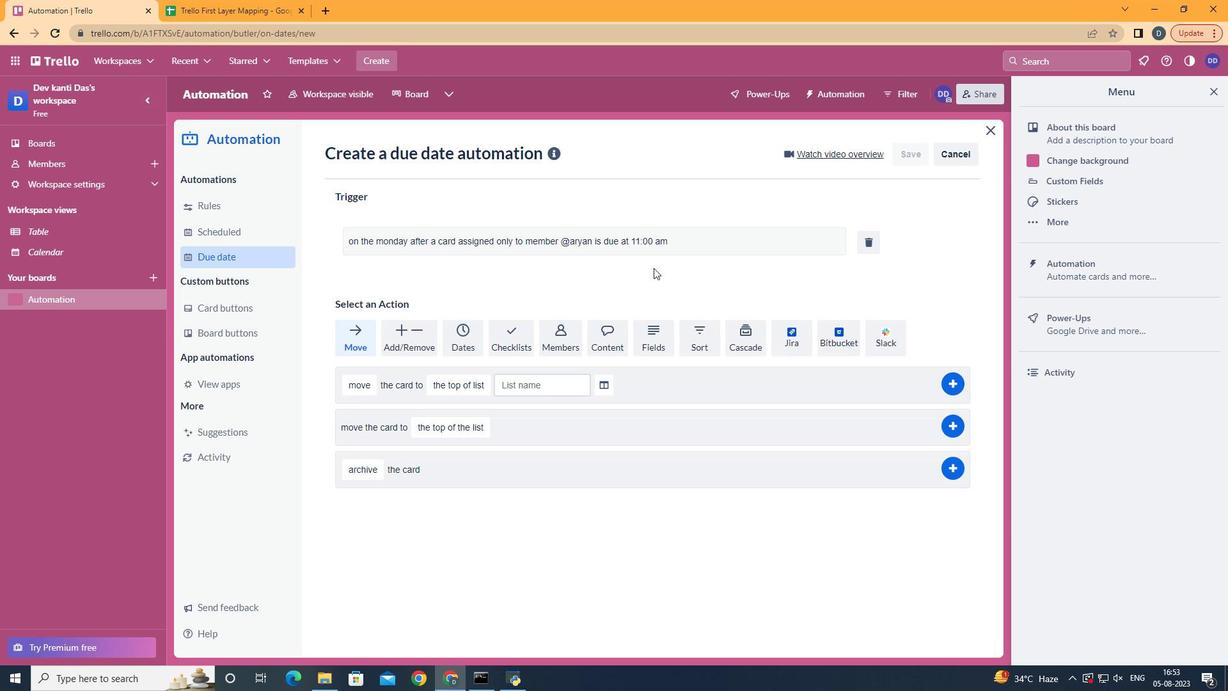 
